 Task: Log work in the project BrightTech for the issue 'Create a new online platform for online photography courses with advanced photography tools and community features' spent time as '3w 5d 21h 37m' and remaining time as '4w 6d 16h 28m' and move to top of backlog. Now add the issue to the epic 'IT outsourcing management'. Log work in the project BrightTech for the issue 'Implement a new cloud-based supply chain management system for a company with advanced supply chain planning and optimization features' spent time as '1w 1d 4h 19m' and remaining time as '1w 1d 22h 36m' and move to bottom of backlog. Now add the issue to the epic 'Service-oriented architecture (SOA) implementation'
Action: Mouse moved to (209, 61)
Screenshot: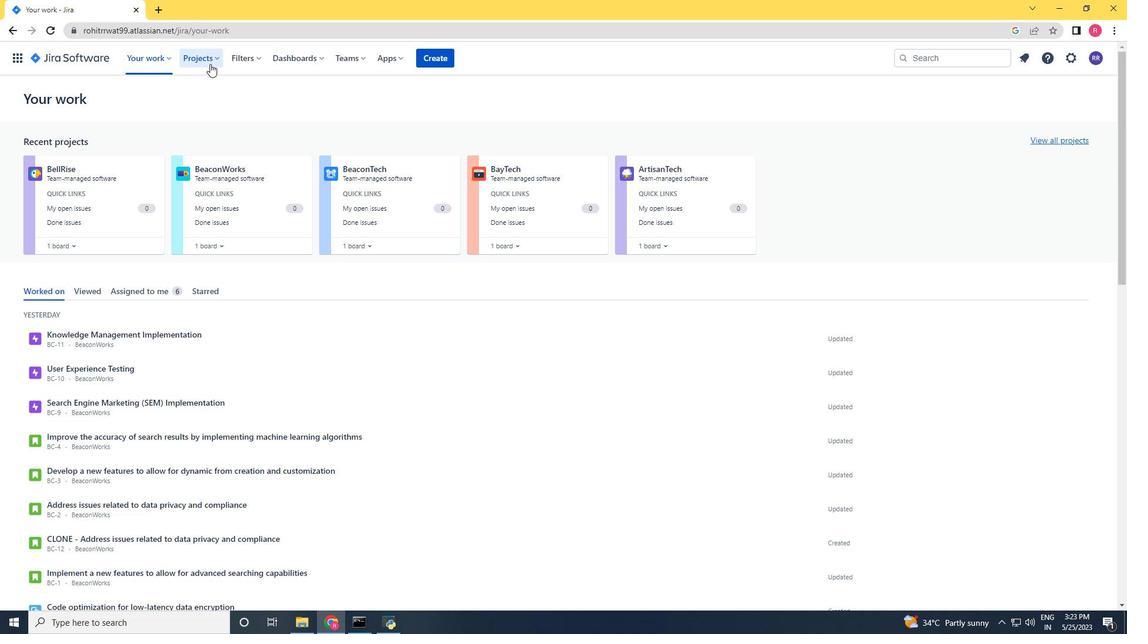 
Action: Mouse pressed left at (209, 61)
Screenshot: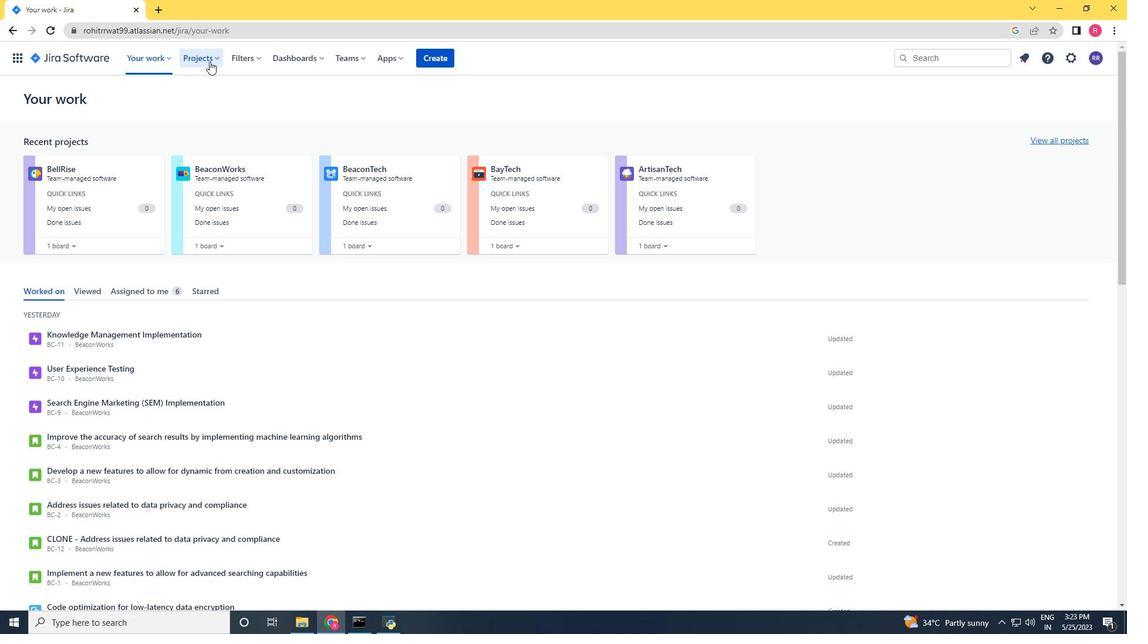 
Action: Mouse moved to (224, 114)
Screenshot: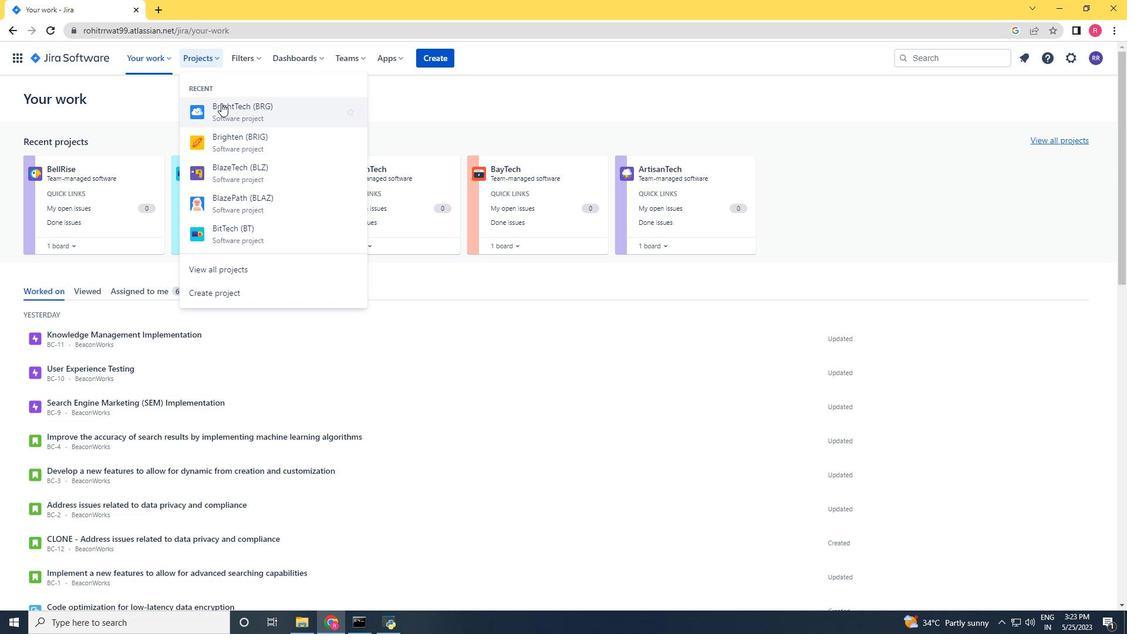 
Action: Mouse pressed left at (224, 114)
Screenshot: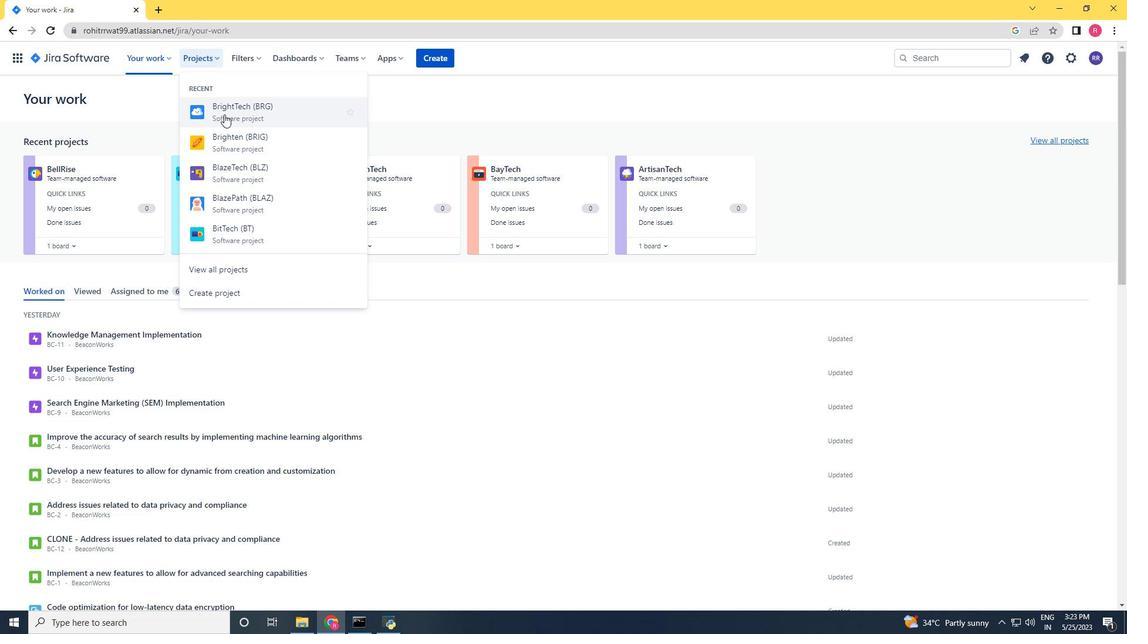 
Action: Mouse moved to (76, 176)
Screenshot: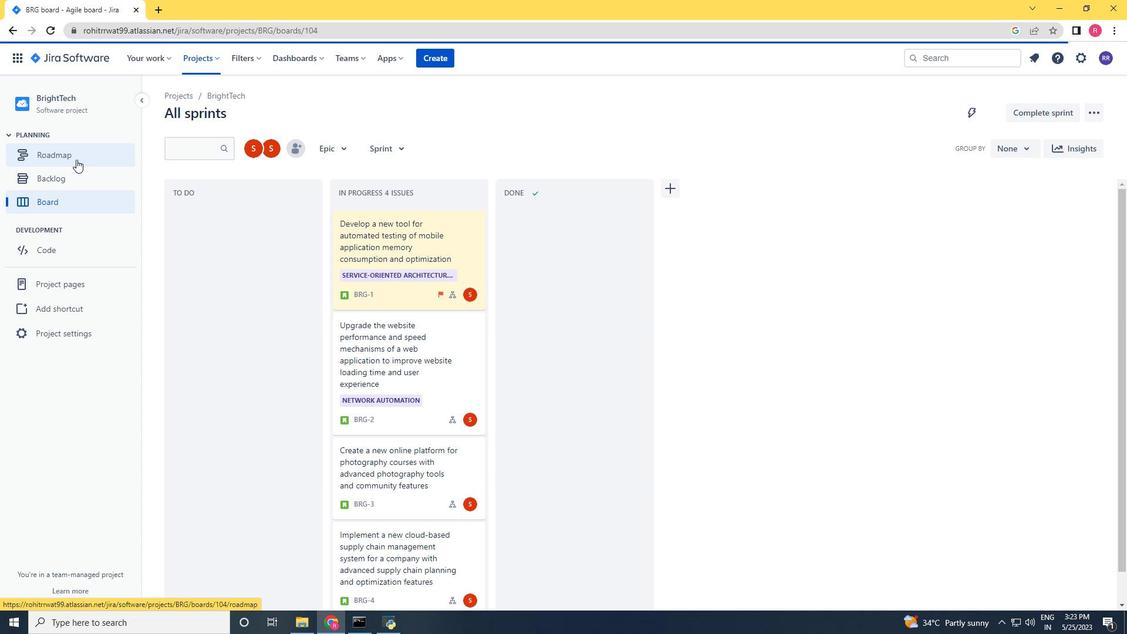 
Action: Mouse pressed left at (76, 176)
Screenshot: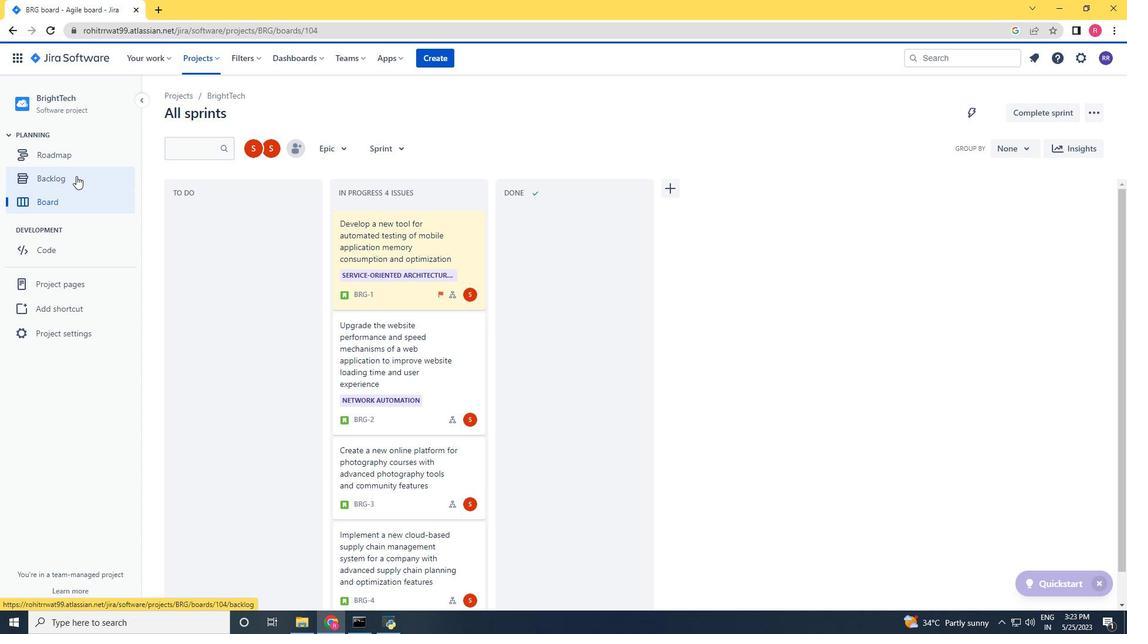 
Action: Mouse moved to (903, 449)
Screenshot: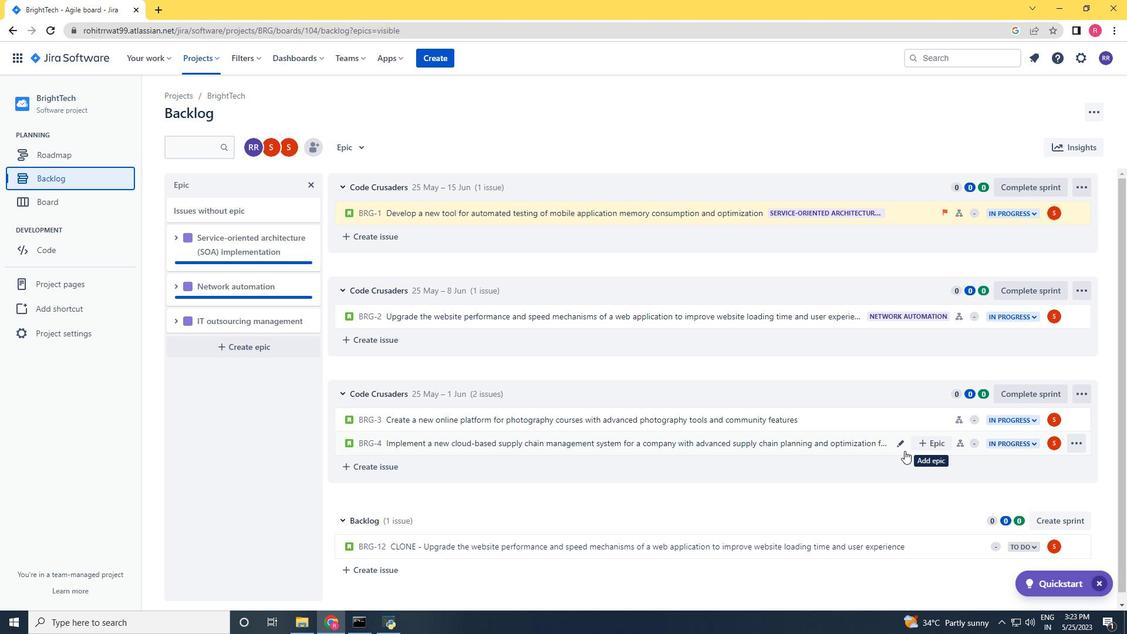 
Action: Mouse pressed left at (903, 449)
Screenshot: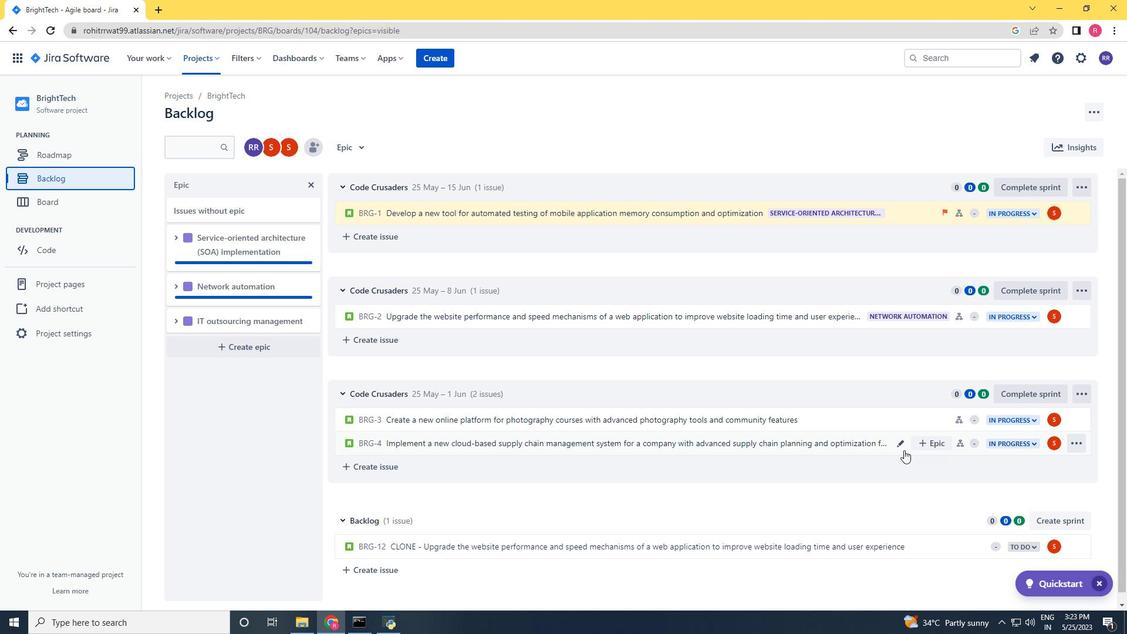 
Action: Mouse moved to (959, 451)
Screenshot: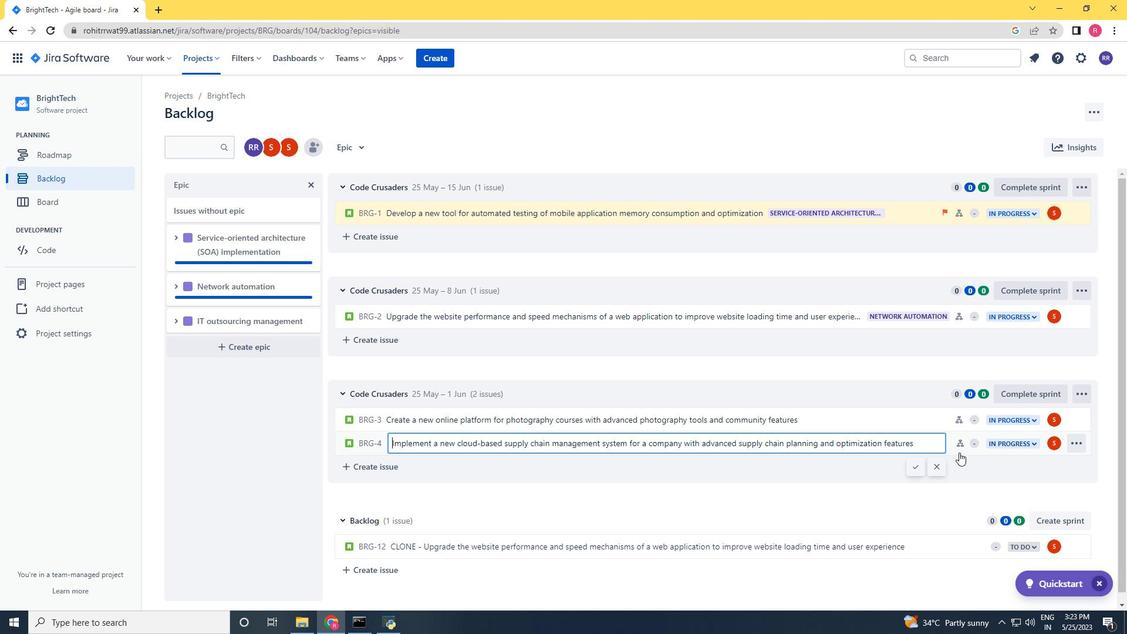 
Action: Mouse pressed left at (959, 451)
Screenshot: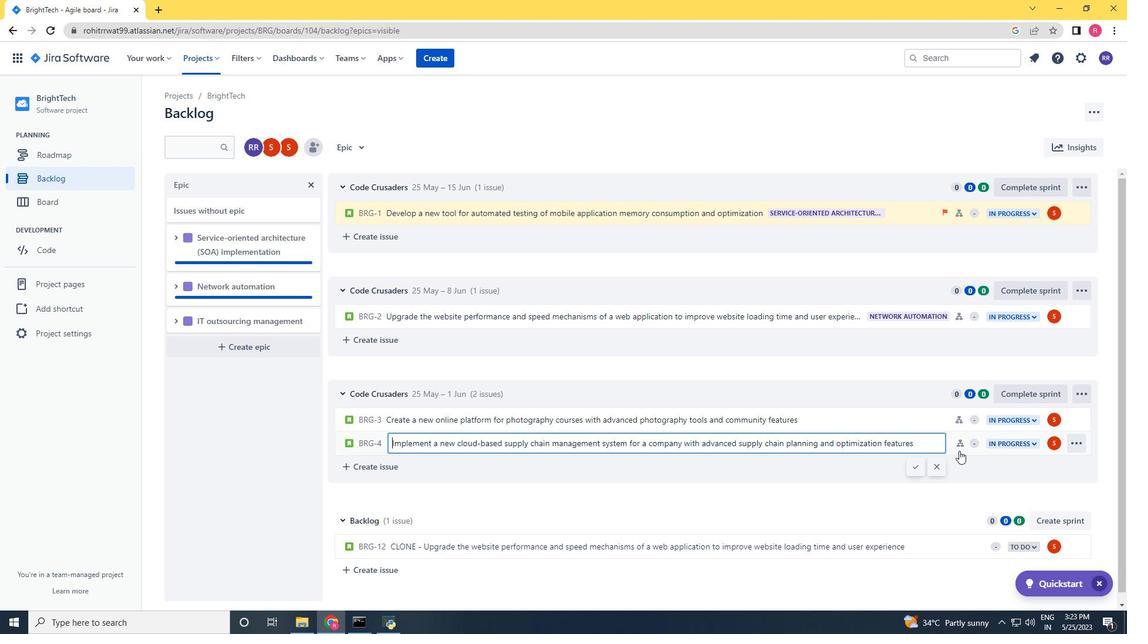 
Action: Mouse moved to (1074, 181)
Screenshot: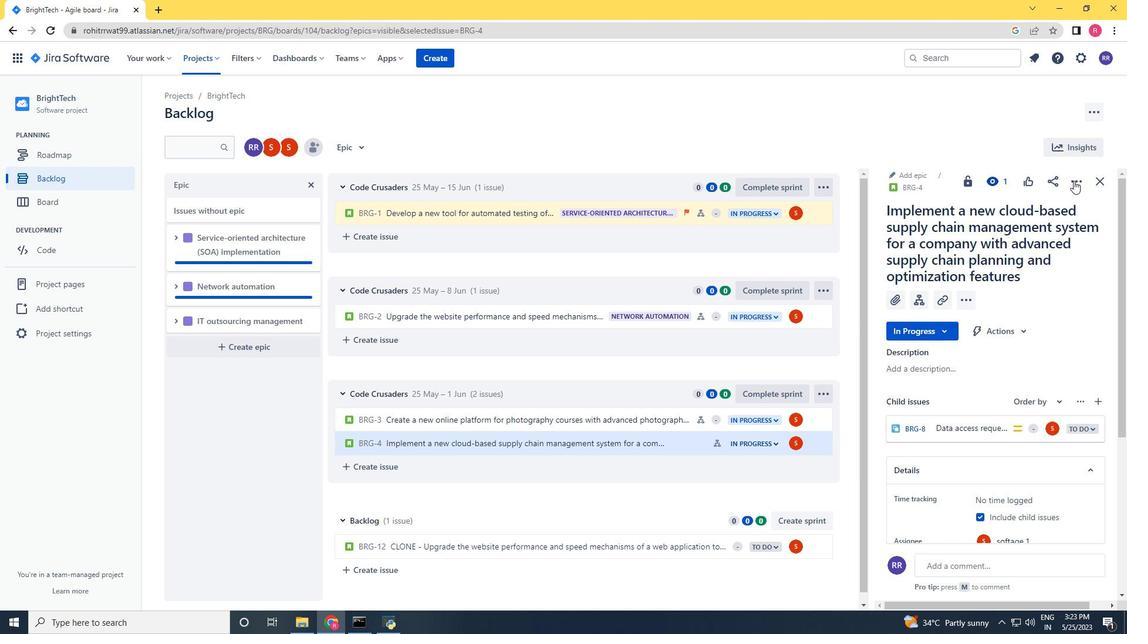 
Action: Mouse pressed left at (1074, 181)
Screenshot: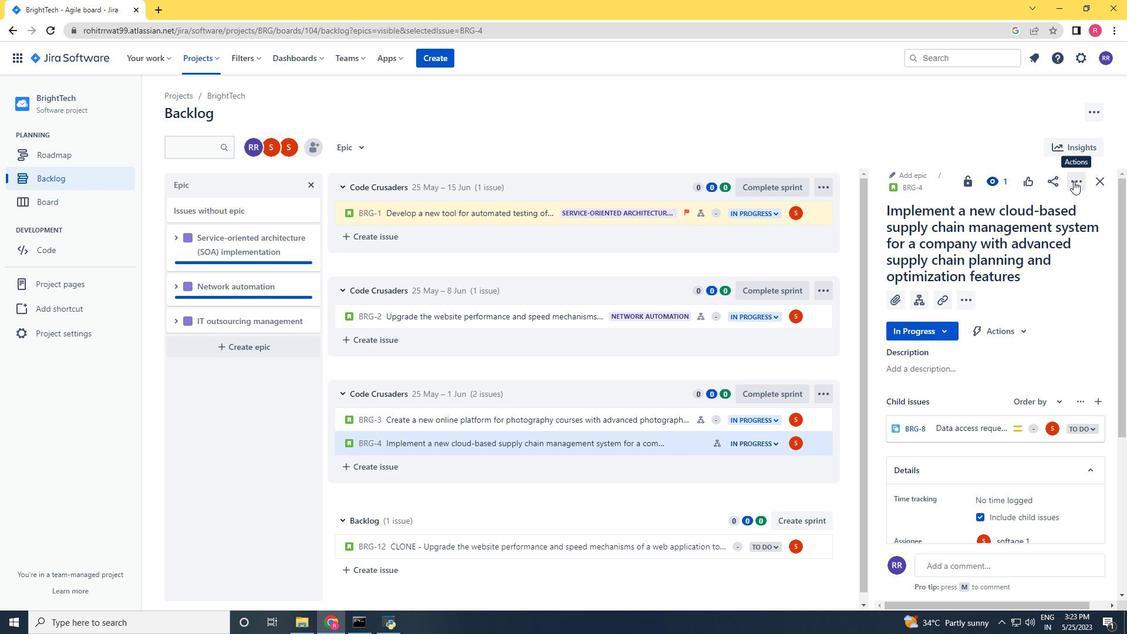 
Action: Mouse moved to (1038, 220)
Screenshot: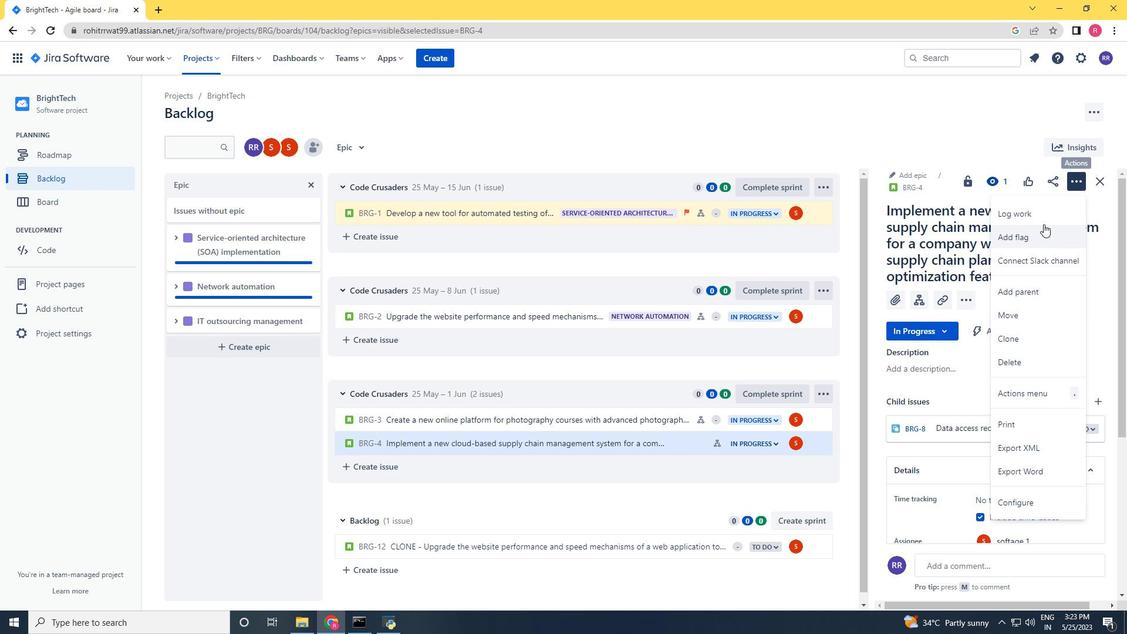 
Action: Mouse pressed left at (1038, 220)
Screenshot: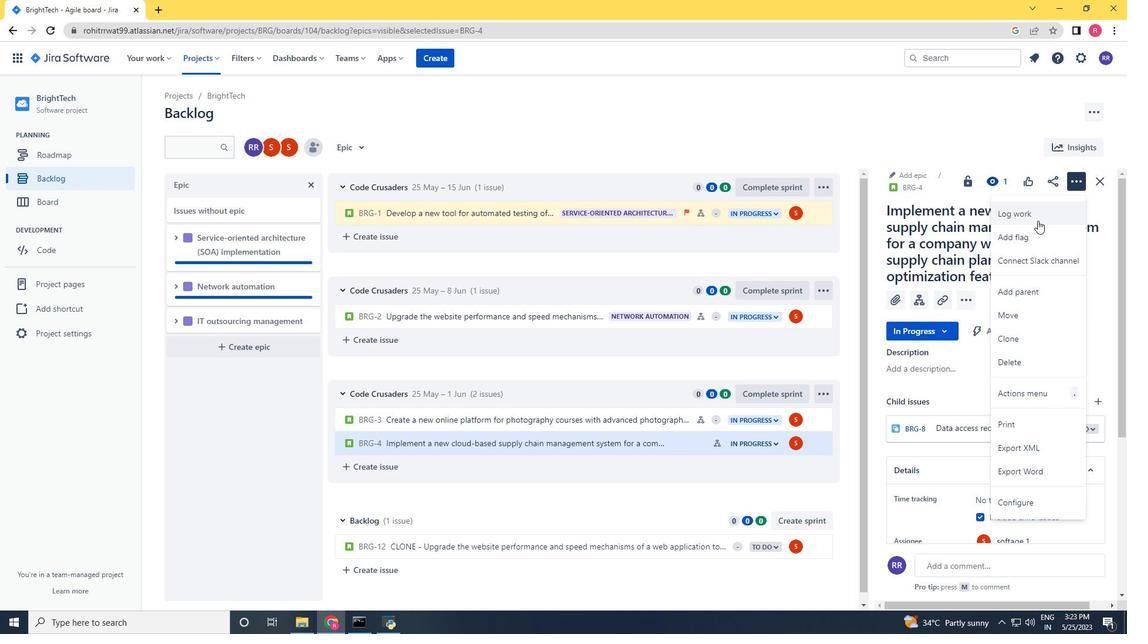 
Action: Key pressed 3w<Key.space>5d<Key.space>21h<Key.space>36m<Key.tab>
Screenshot: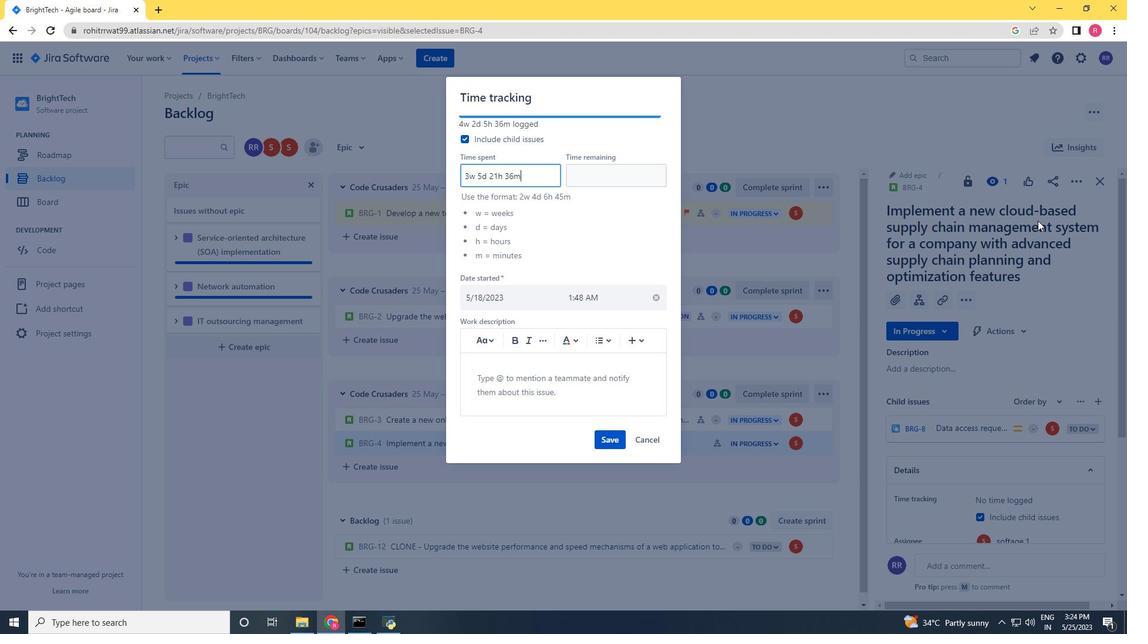 
Action: Mouse moved to (526, 173)
Screenshot: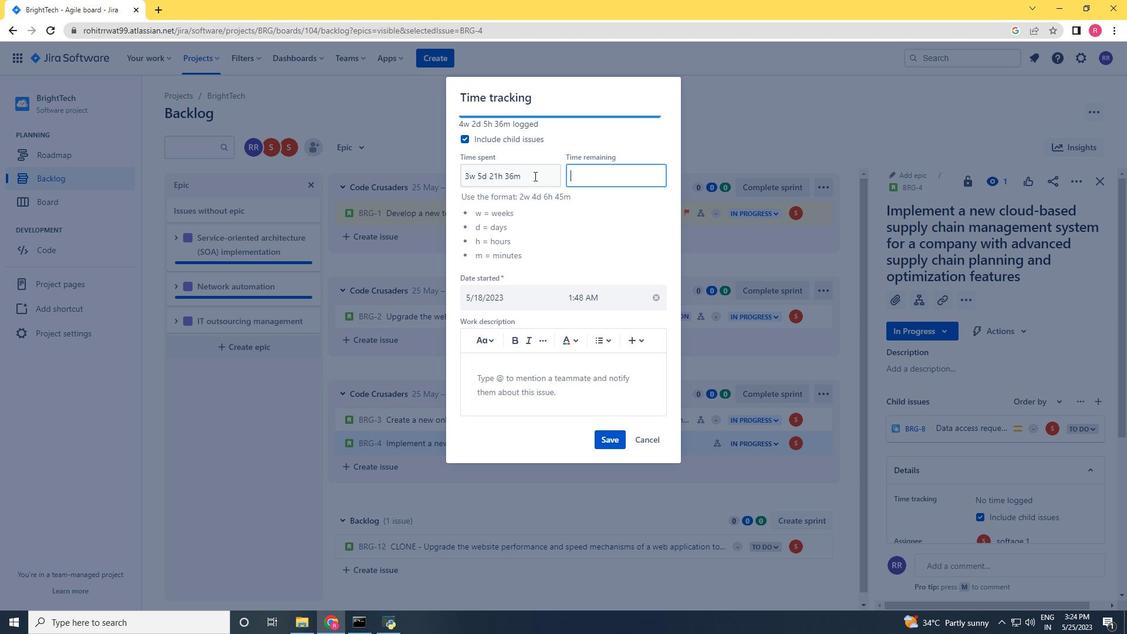 
Action: Mouse pressed left at (526, 173)
Screenshot: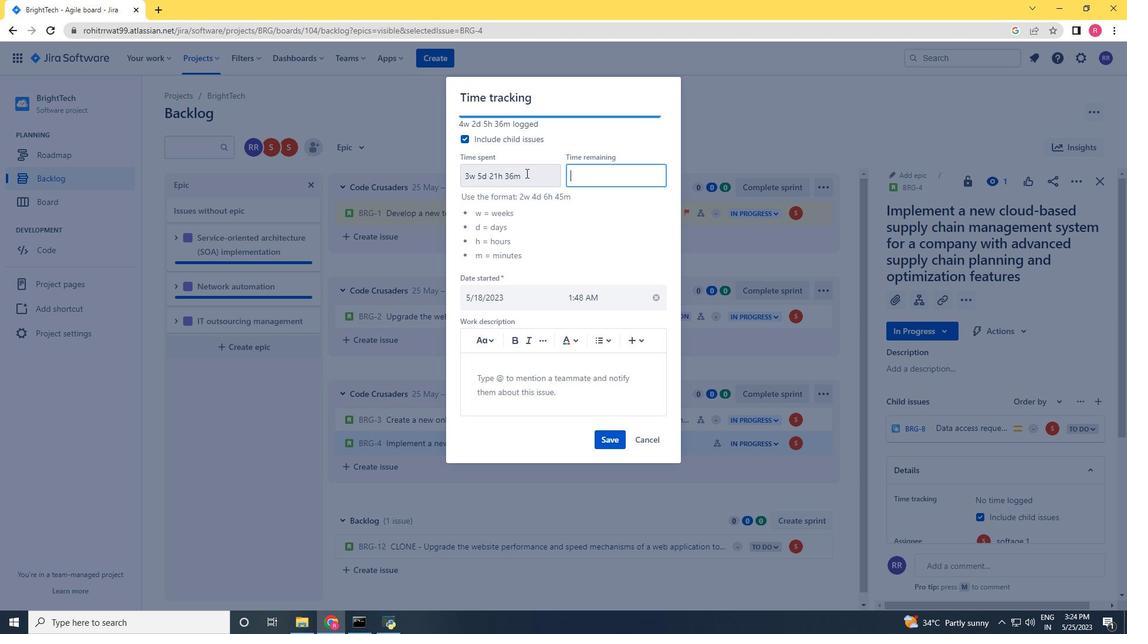 
Action: Key pressed <Key.backspace><Key.backspace>7m<Key.tab>4w<Key.space>6d<Key.space>16h<Key.space>28m
Screenshot: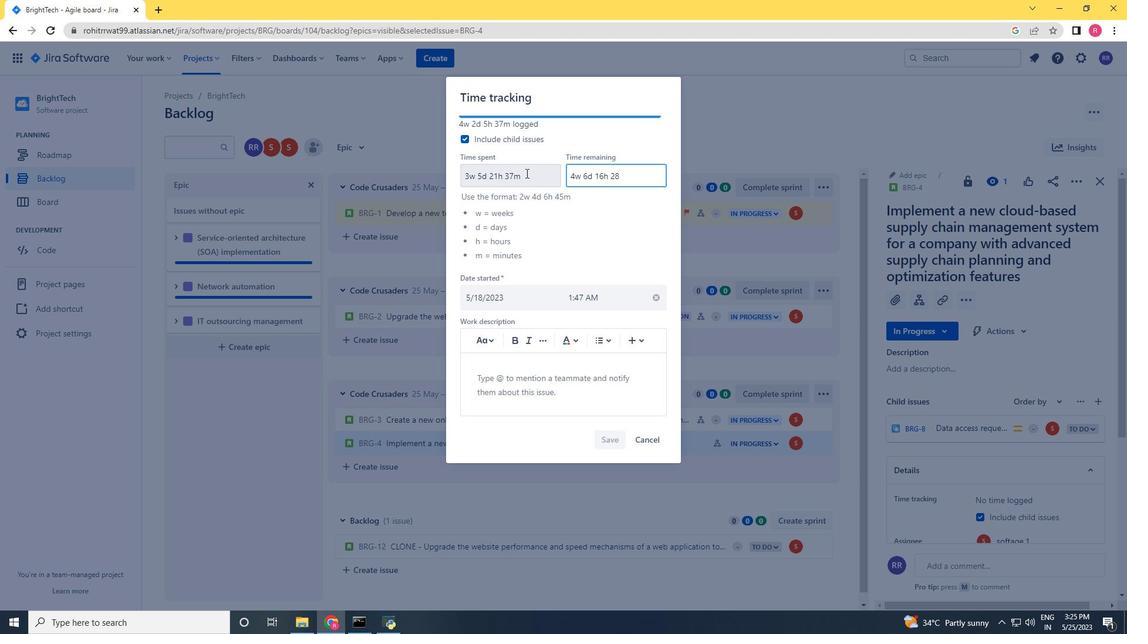 
Action: Mouse moved to (623, 441)
Screenshot: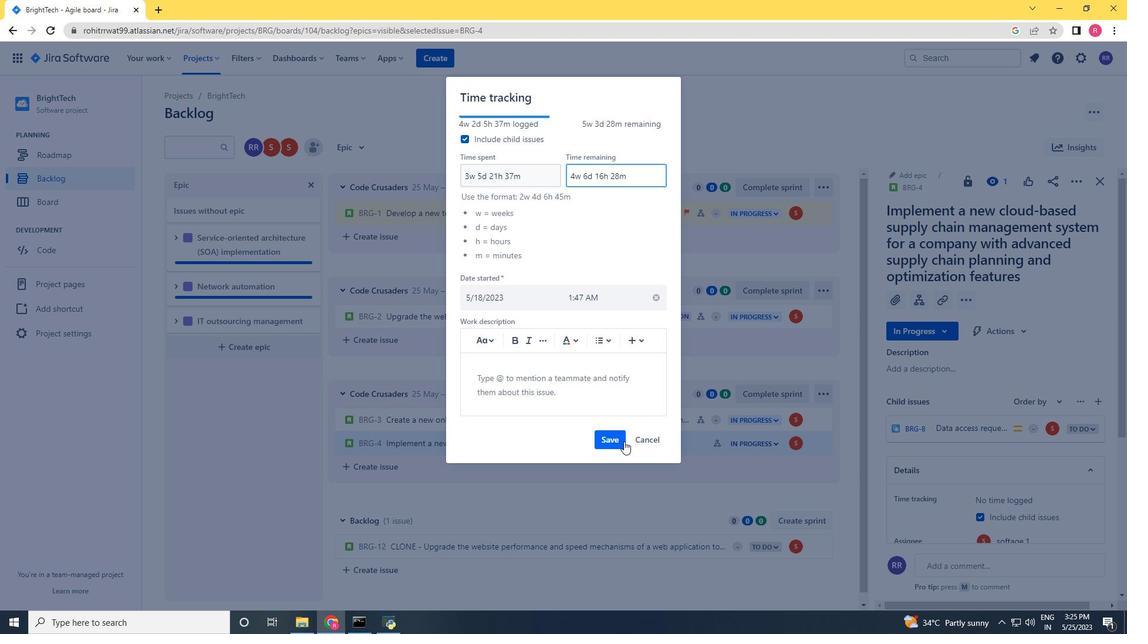 
Action: Mouse pressed left at (623, 441)
Screenshot: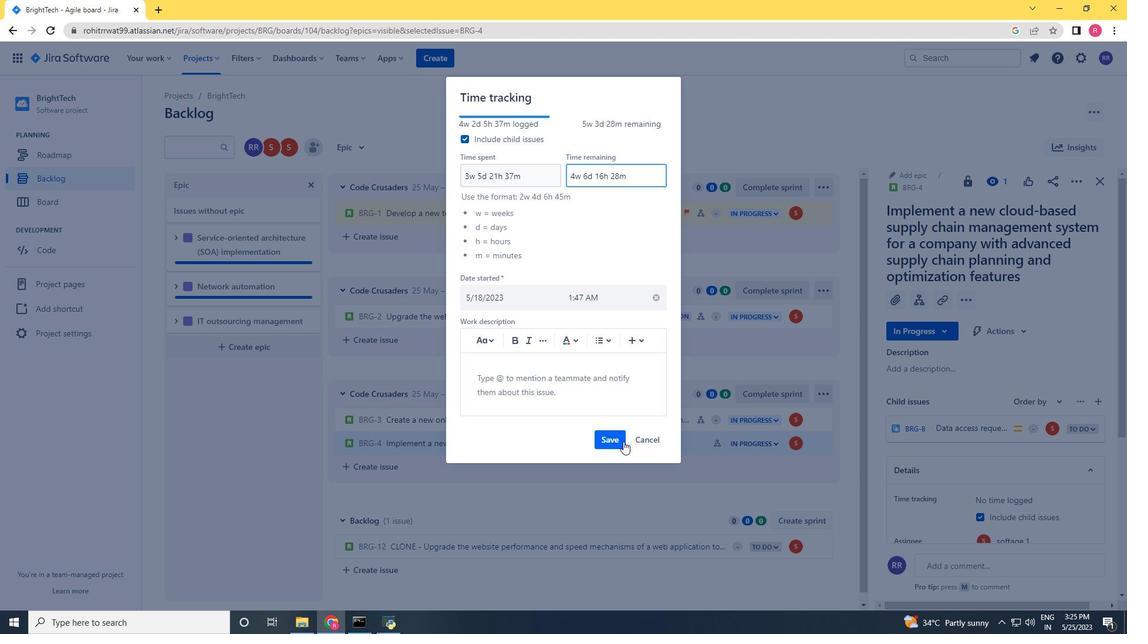 
Action: Mouse moved to (815, 419)
Screenshot: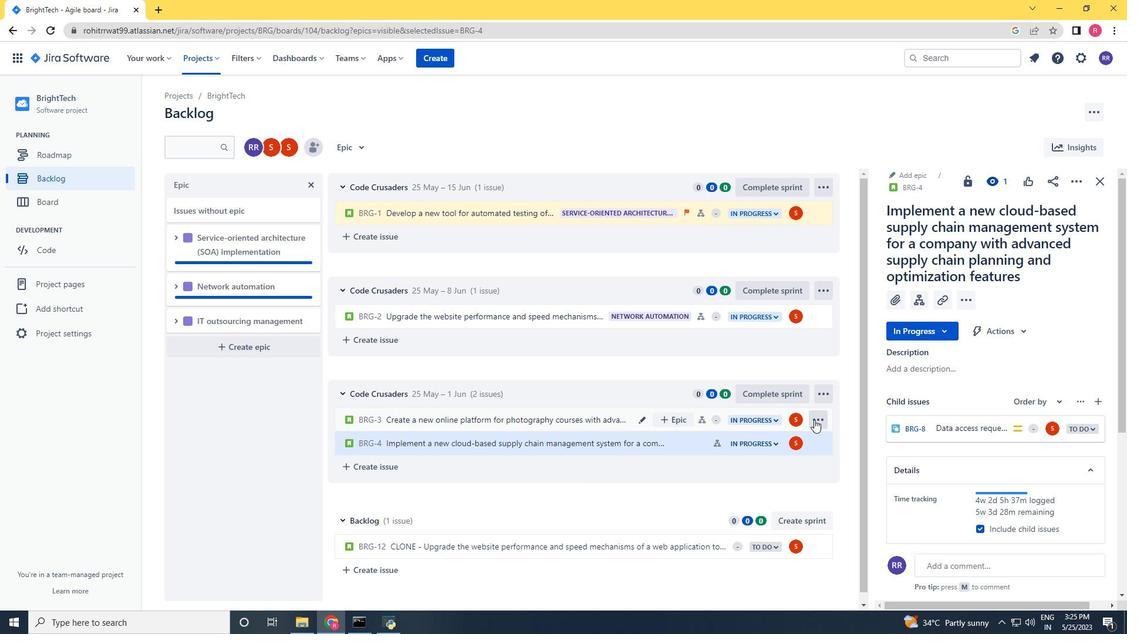 
Action: Mouse pressed left at (815, 419)
Screenshot: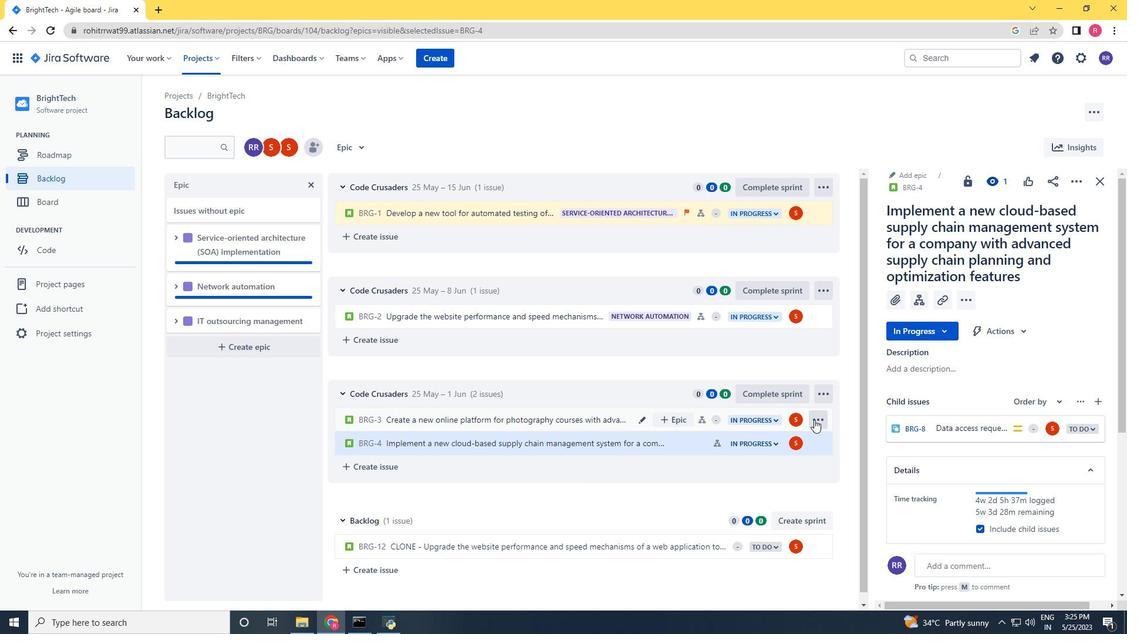 
Action: Mouse moved to (791, 373)
Screenshot: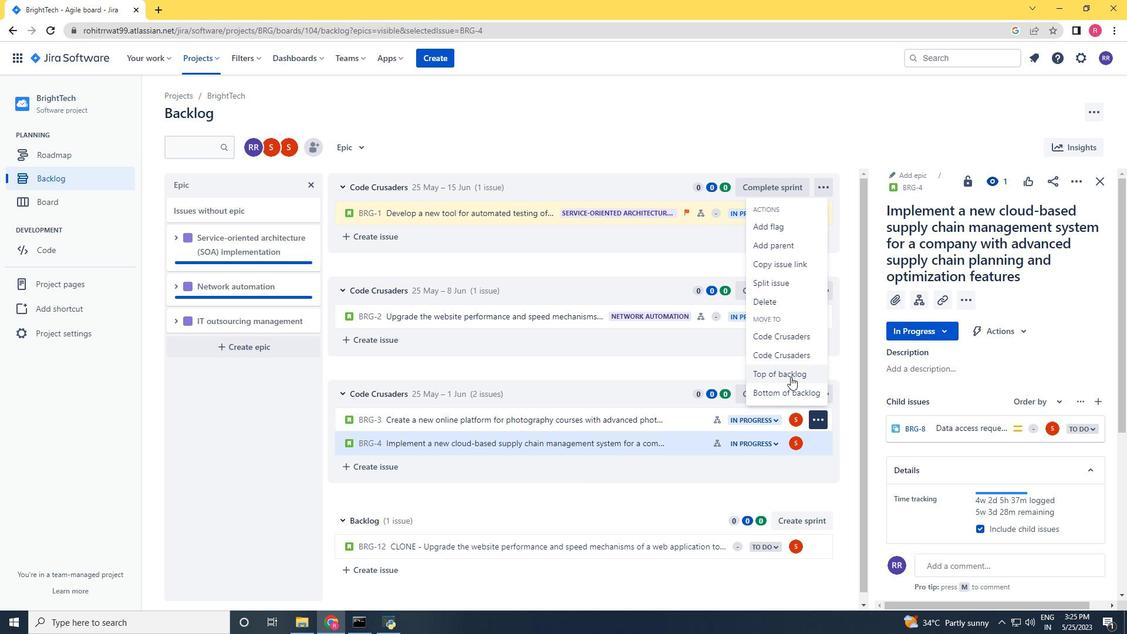 
Action: Mouse pressed left at (791, 373)
Screenshot: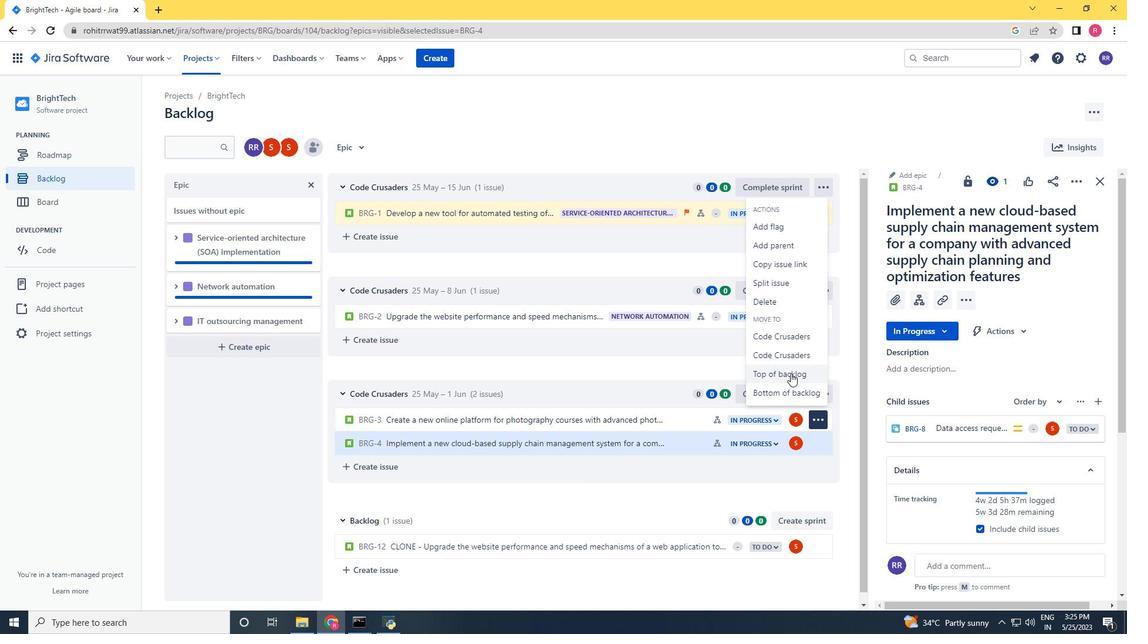 
Action: Mouse moved to (584, 192)
Screenshot: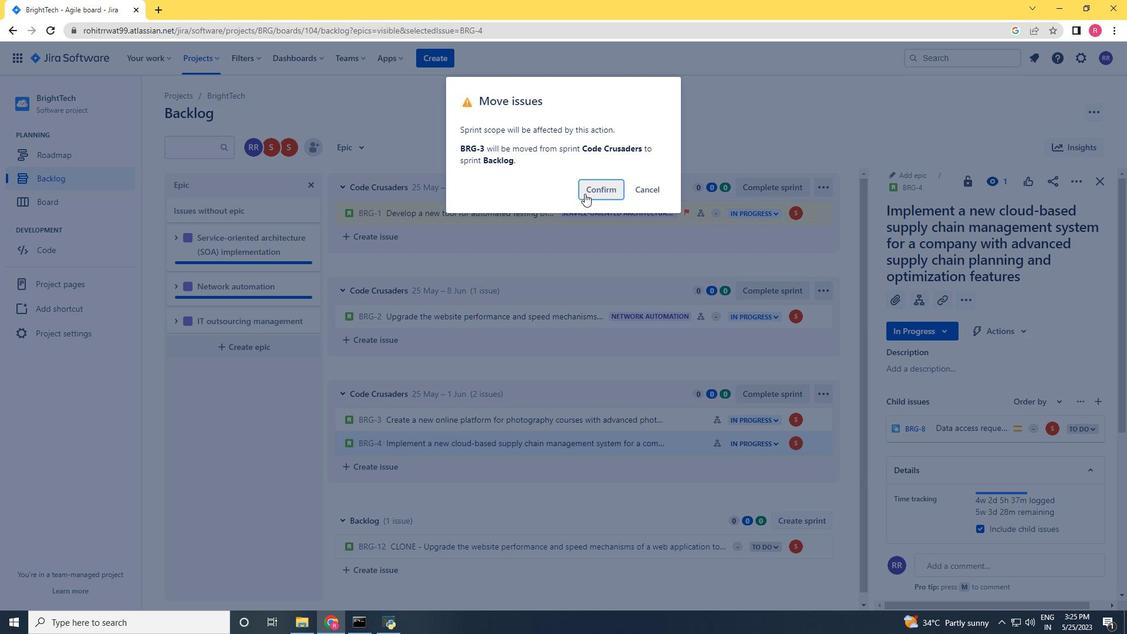 
Action: Mouse pressed left at (584, 192)
Screenshot: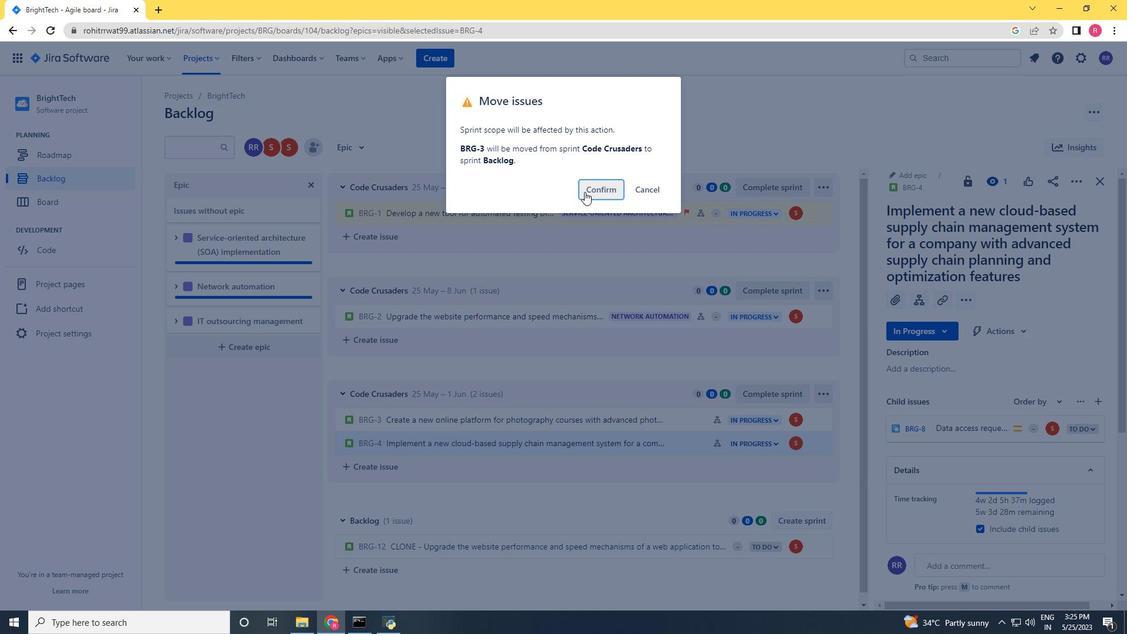 
Action: Mouse moved to (684, 522)
Screenshot: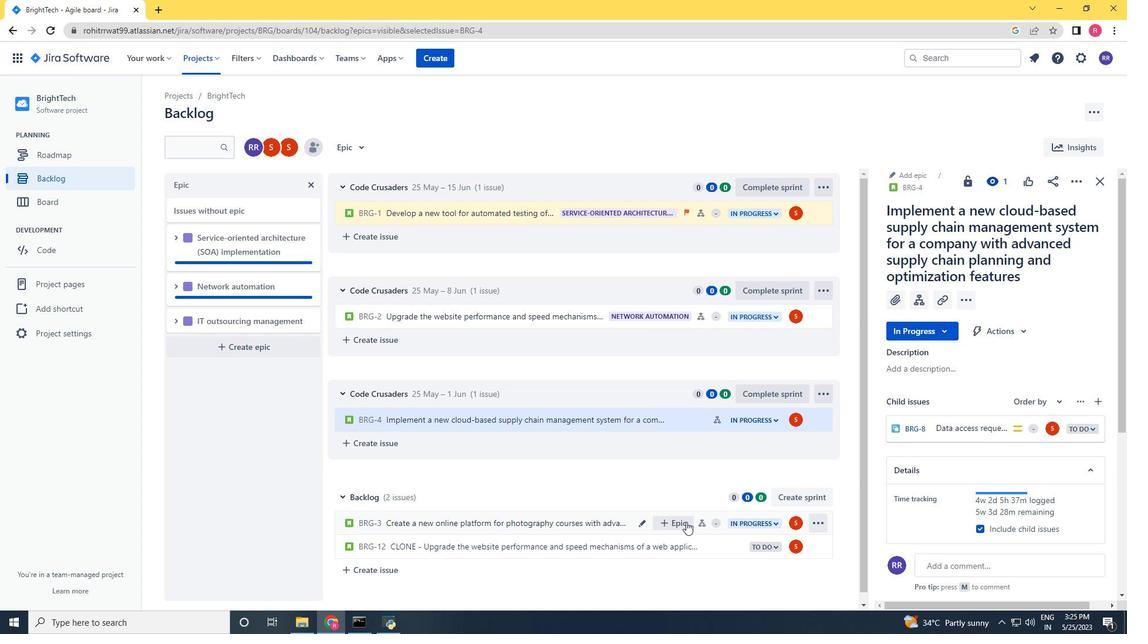 
Action: Mouse pressed left at (684, 522)
Screenshot: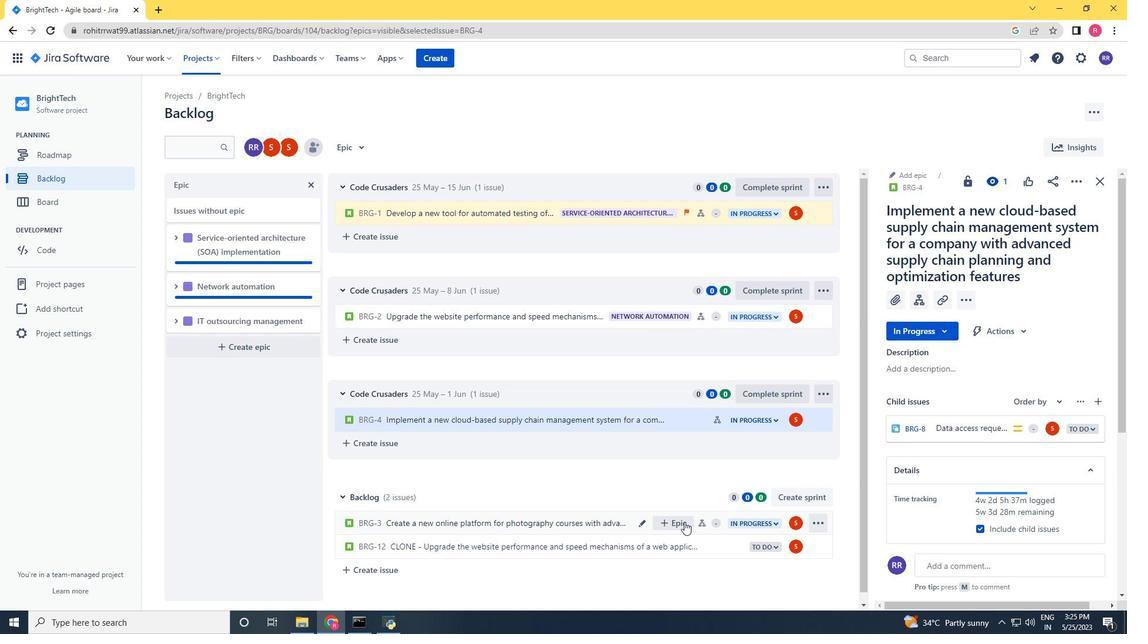 
Action: Mouse moved to (690, 547)
Screenshot: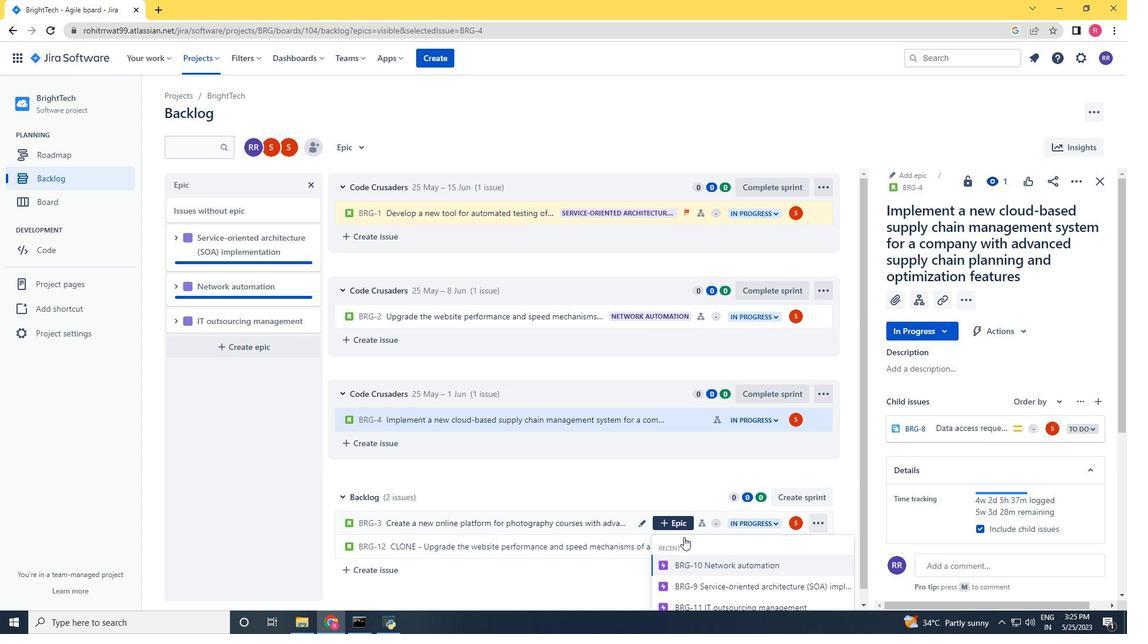 
Action: Mouse scrolled (690, 546) with delta (0, 0)
Screenshot: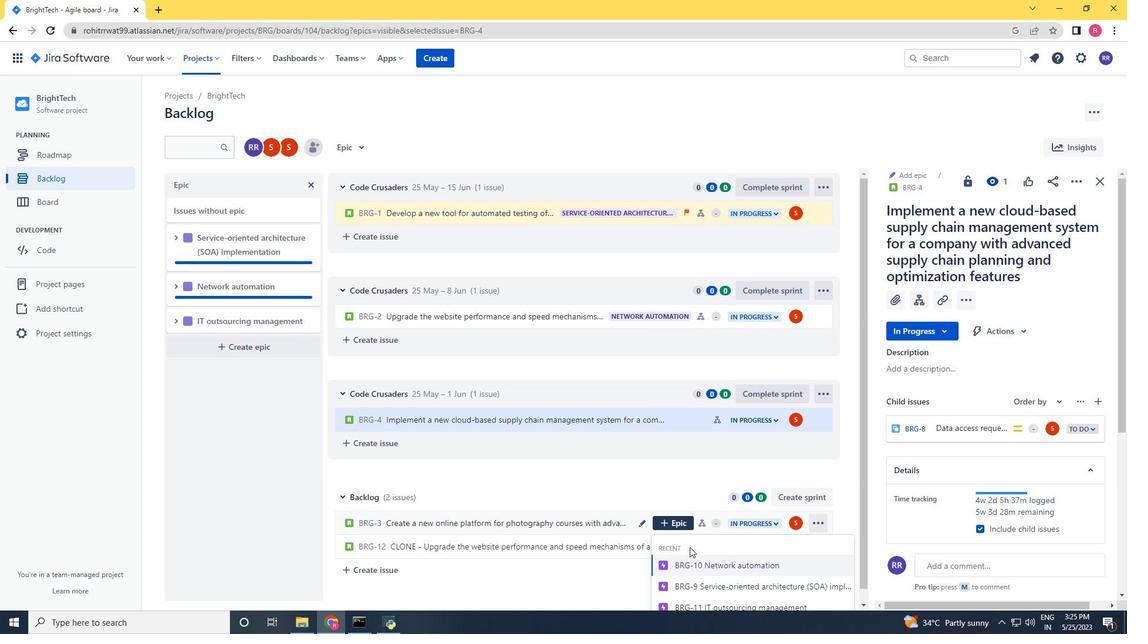 
Action: Mouse scrolled (690, 546) with delta (0, 0)
Screenshot: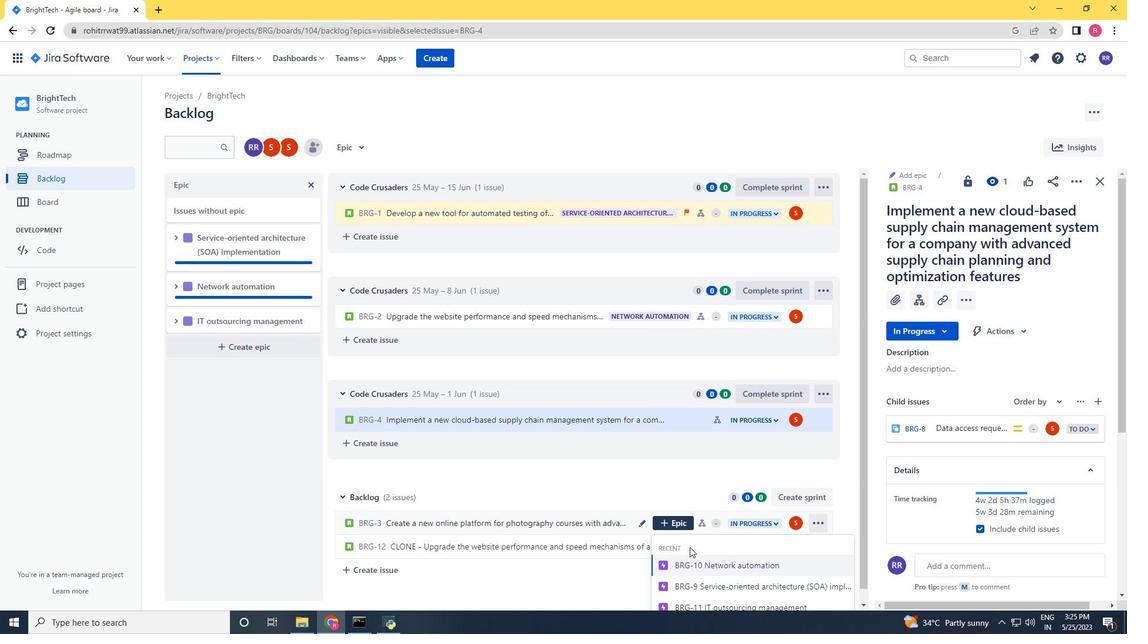 
Action: Mouse scrolled (690, 546) with delta (0, 0)
Screenshot: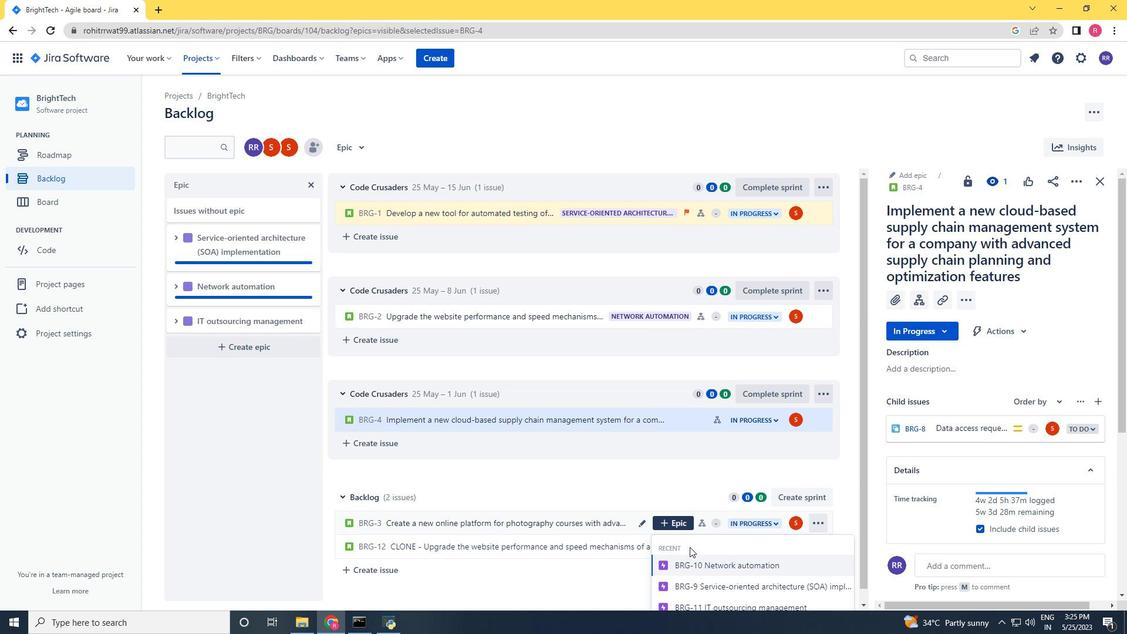 
Action: Mouse scrolled (690, 546) with delta (0, 0)
Screenshot: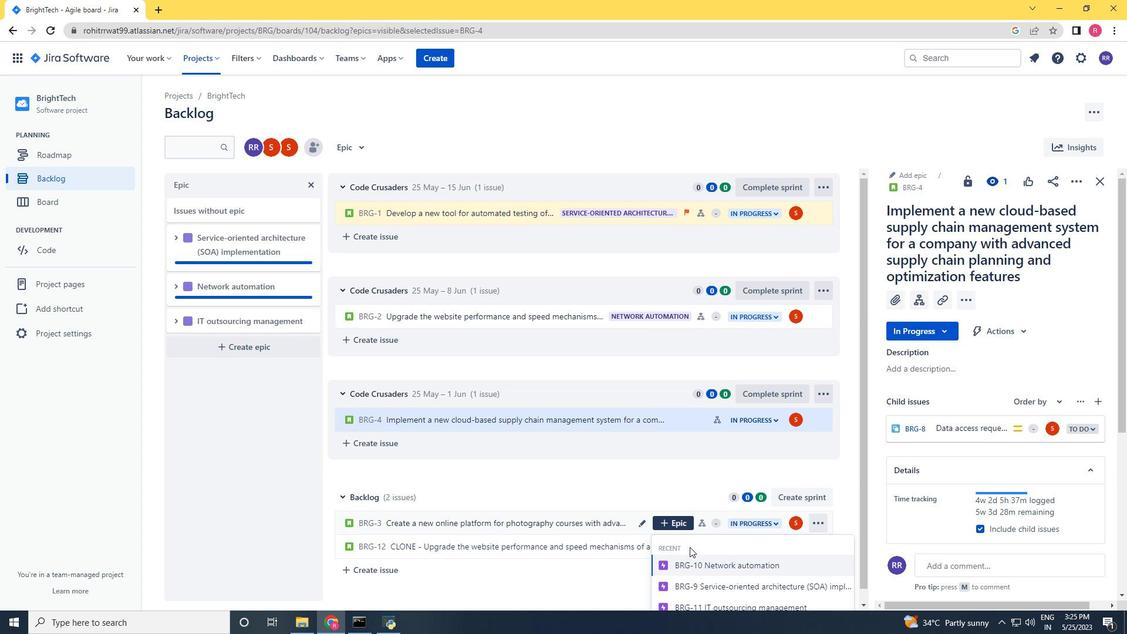 
Action: Mouse moved to (715, 601)
Screenshot: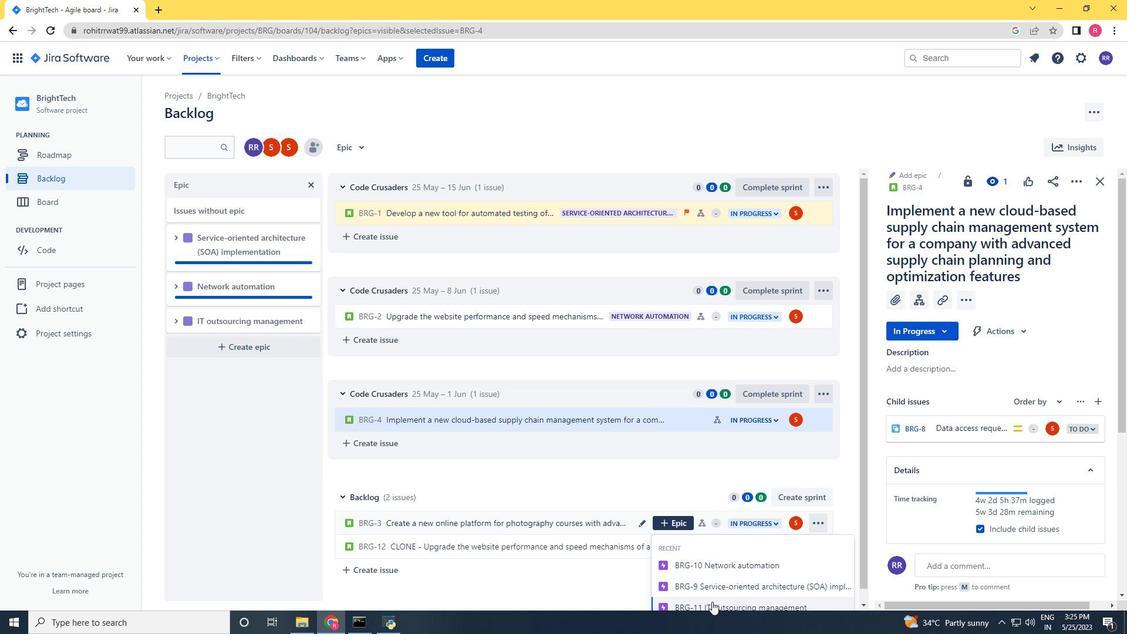 
Action: Mouse pressed left at (715, 601)
Screenshot: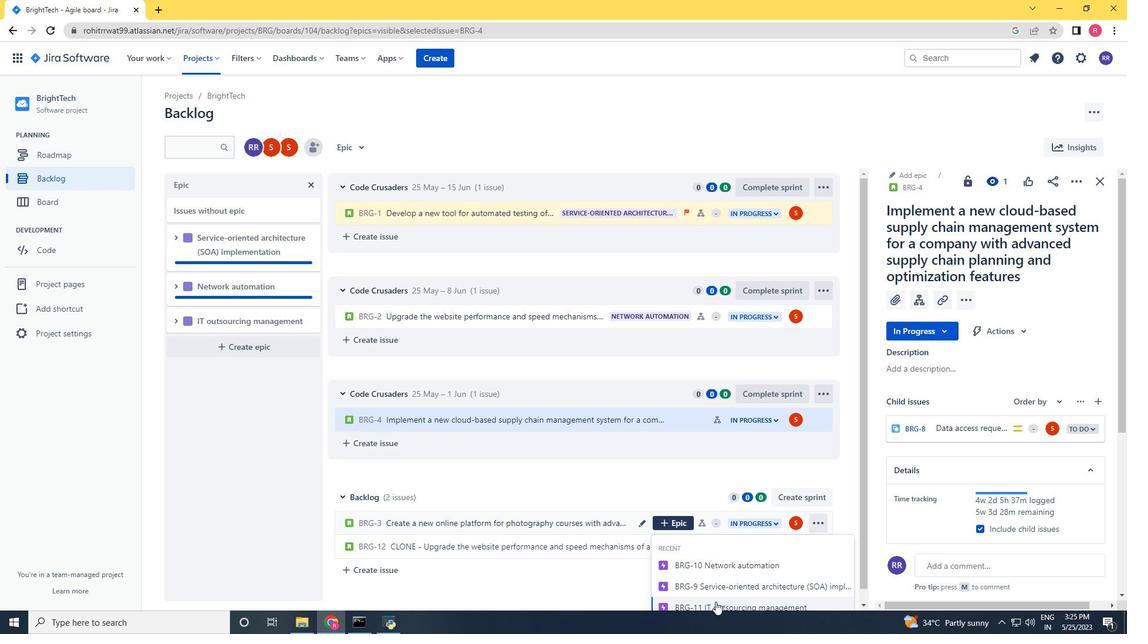 
Action: Mouse moved to (725, 427)
Screenshot: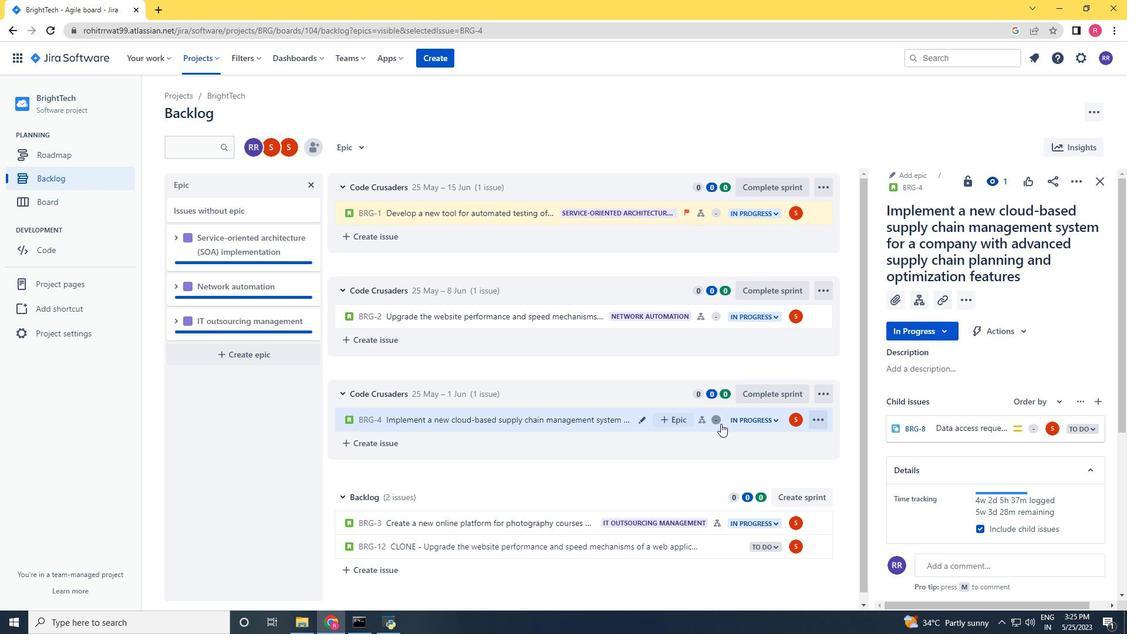 
Action: Mouse pressed left at (725, 427)
Screenshot: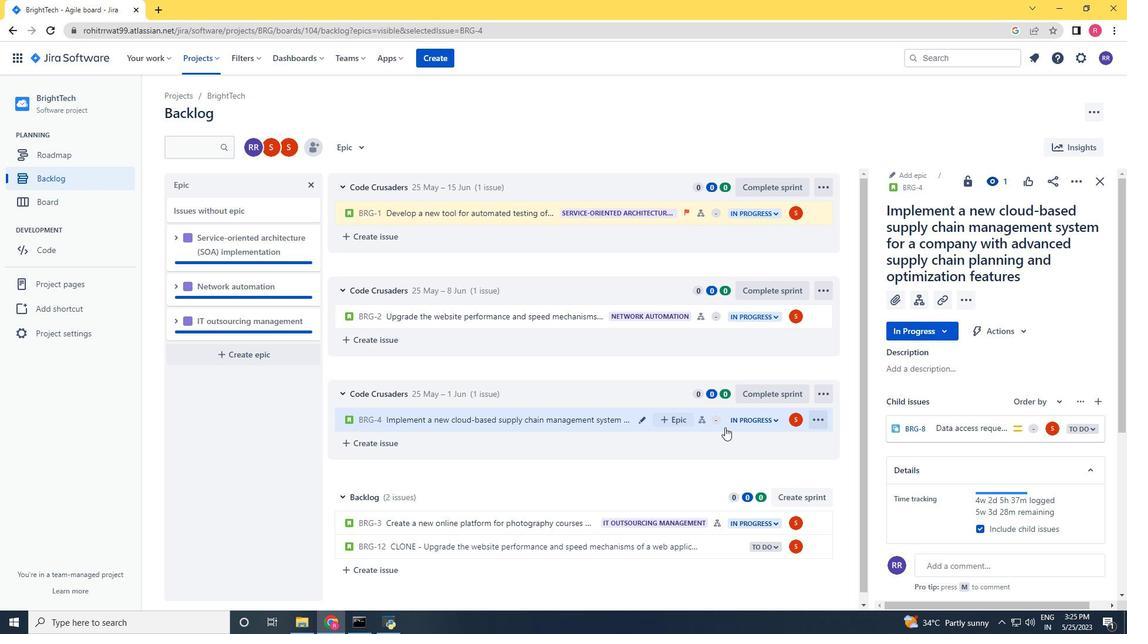 
Action: Mouse moved to (649, 425)
Screenshot: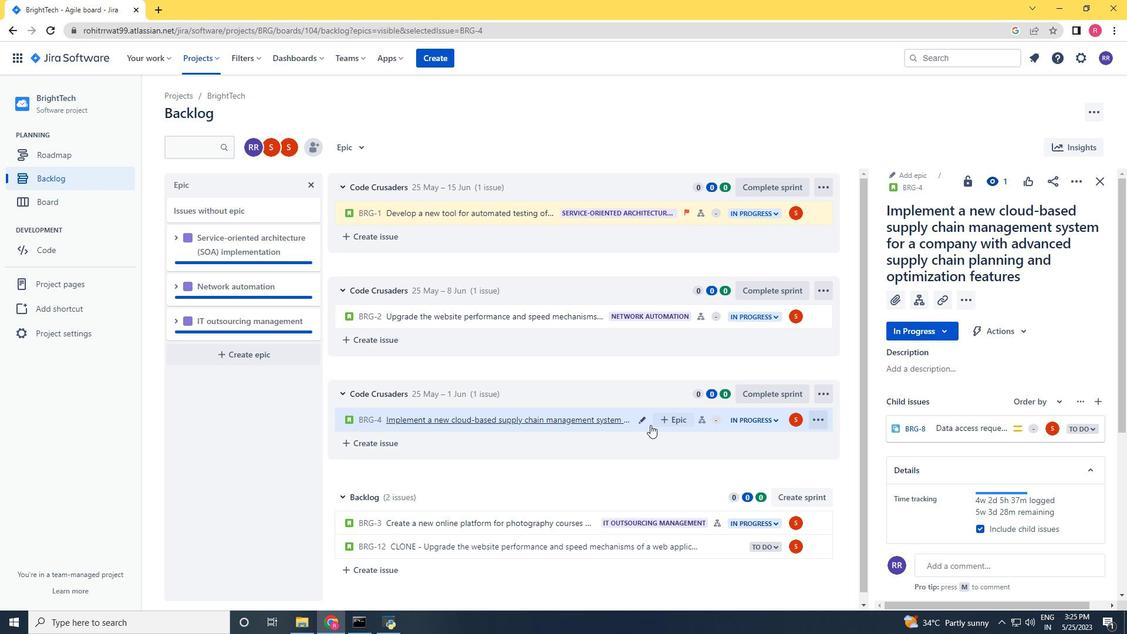 
Action: Mouse pressed left at (649, 425)
Screenshot: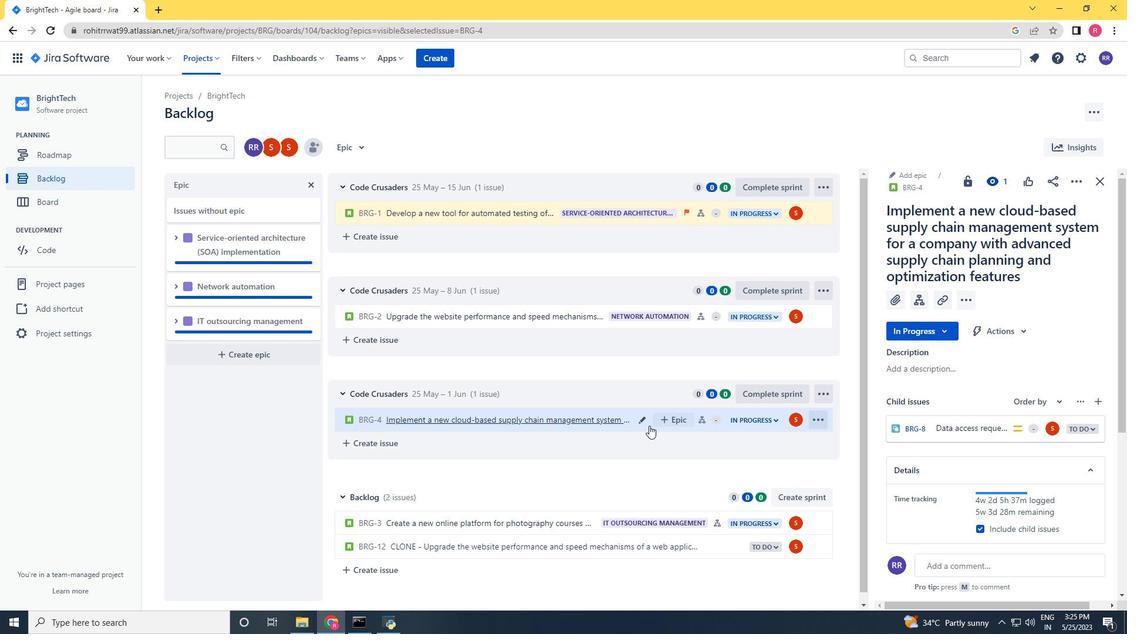 
Action: Mouse pressed left at (649, 425)
Screenshot: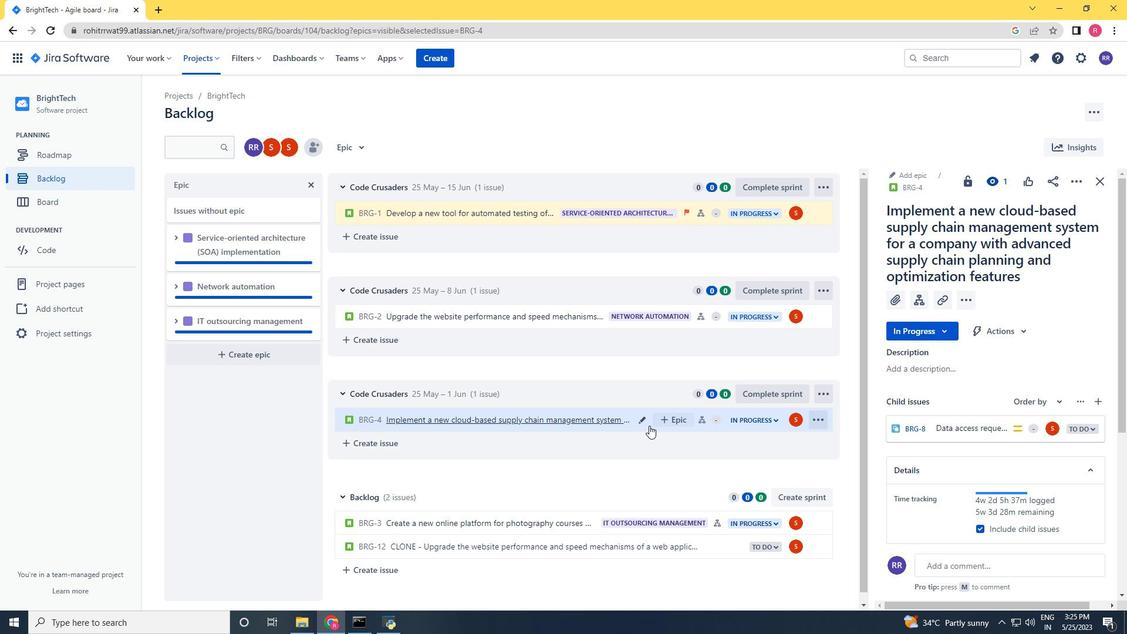 
Action: Mouse pressed left at (649, 425)
Screenshot: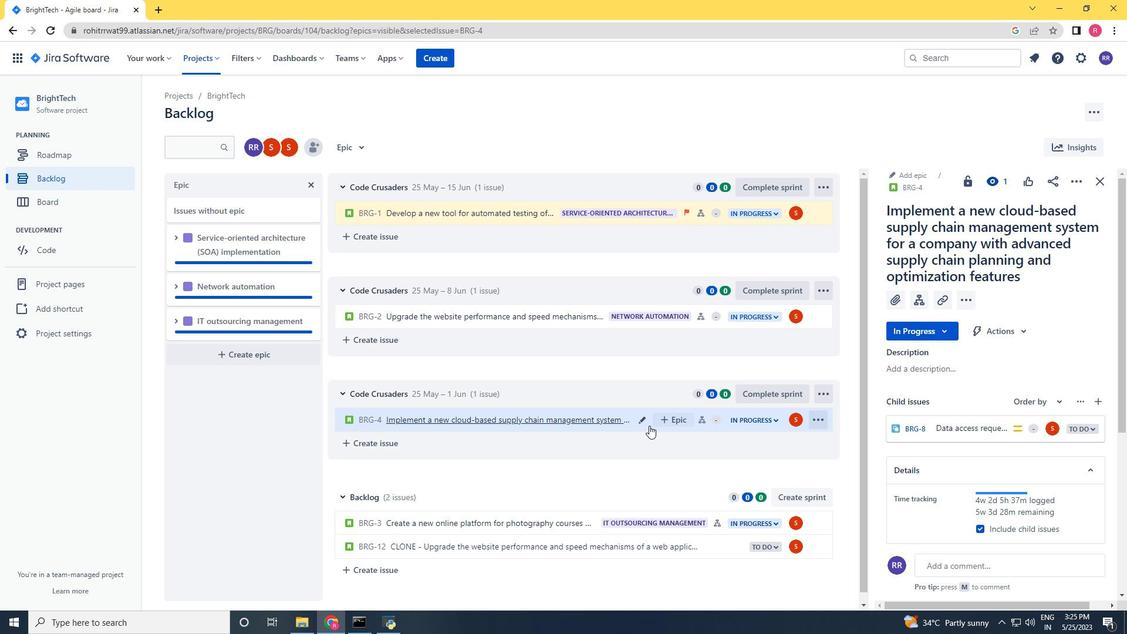 
Action: Mouse moved to (1073, 186)
Screenshot: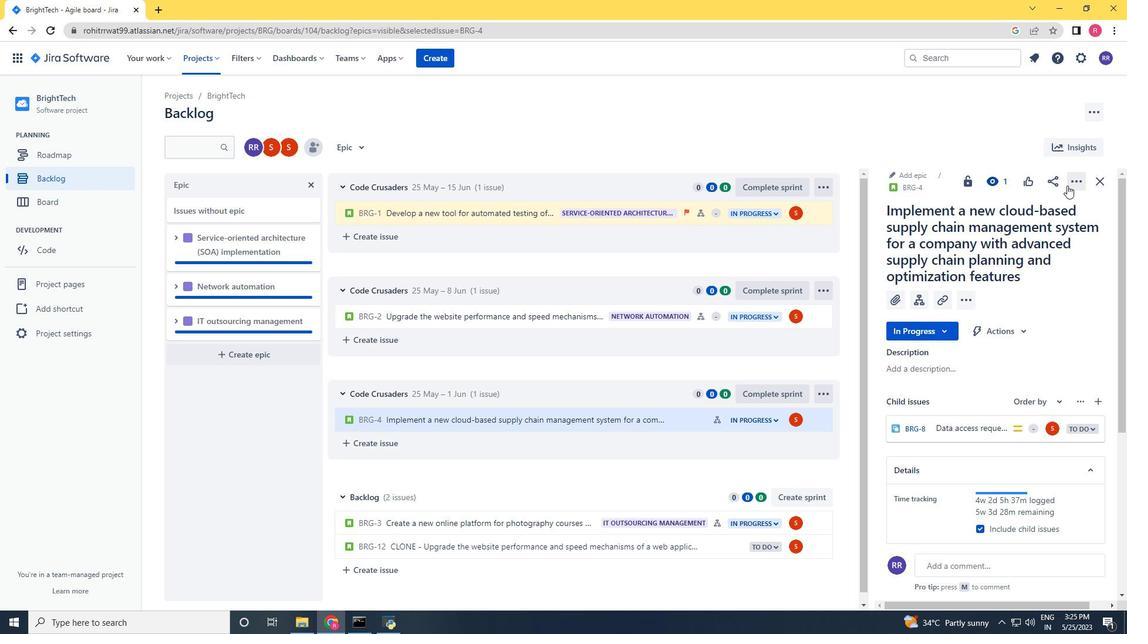 
Action: Mouse pressed left at (1073, 186)
Screenshot: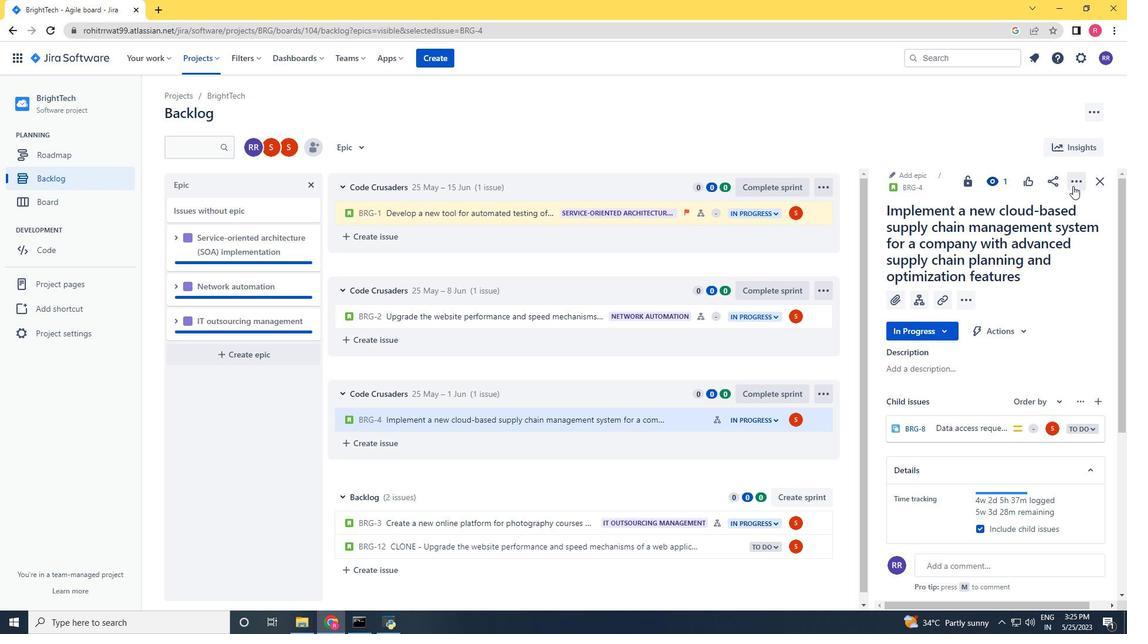 
Action: Mouse moved to (1028, 205)
Screenshot: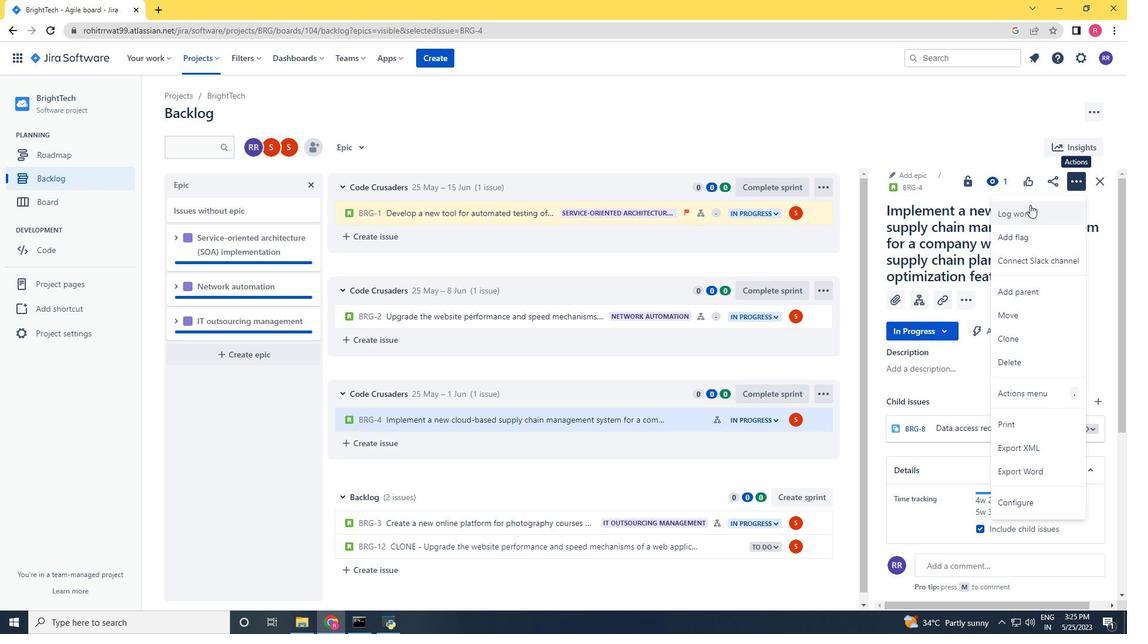 
Action: Mouse pressed left at (1028, 205)
Screenshot: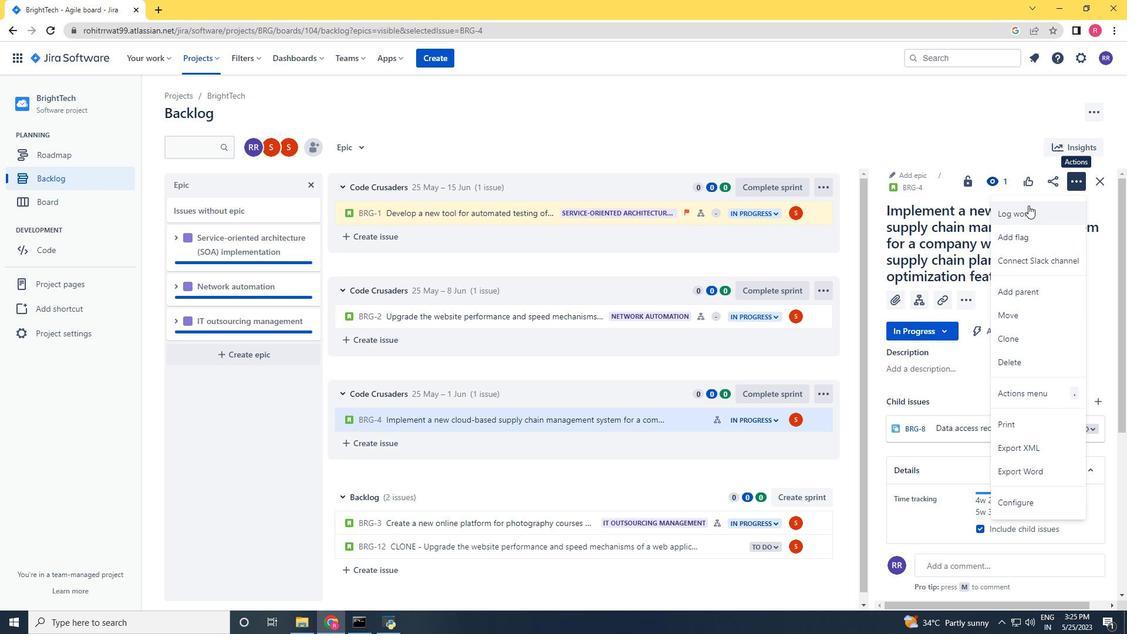 
Action: Key pressed 1w<Key.space><Key.backspace><Key.backspace><Key.backspace><Key.backspace>1w<Key.space>1d<Key.space>4h<Key.space>19m<Key.tab>1w<Key.space>1d<Key.space>22h<Key.space>36m
Screenshot: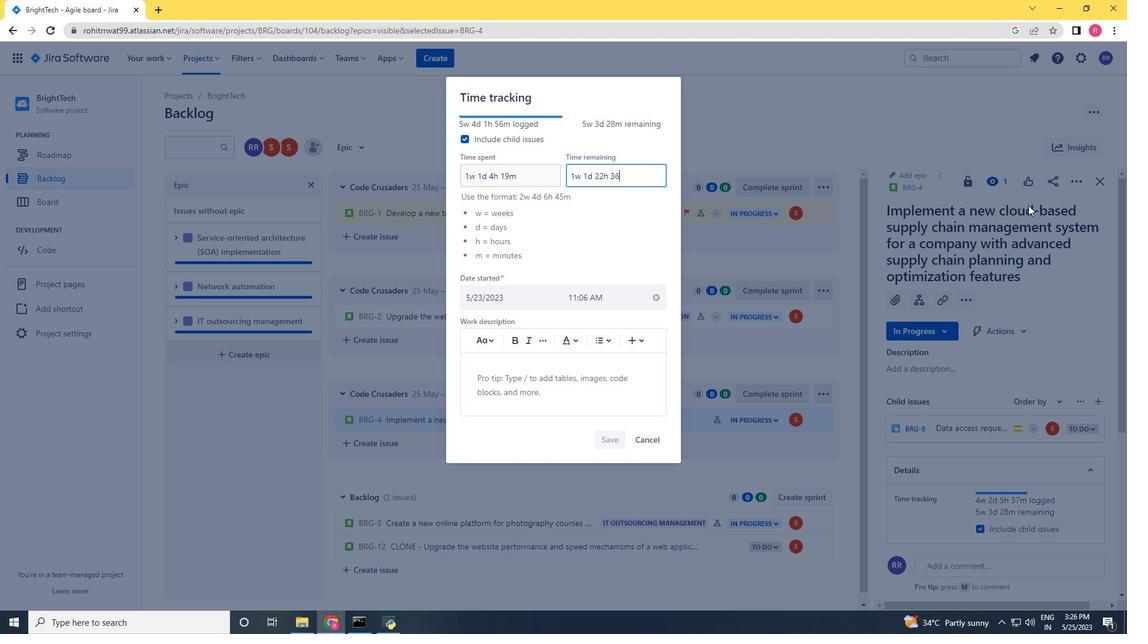 
Action: Mouse moved to (614, 441)
Screenshot: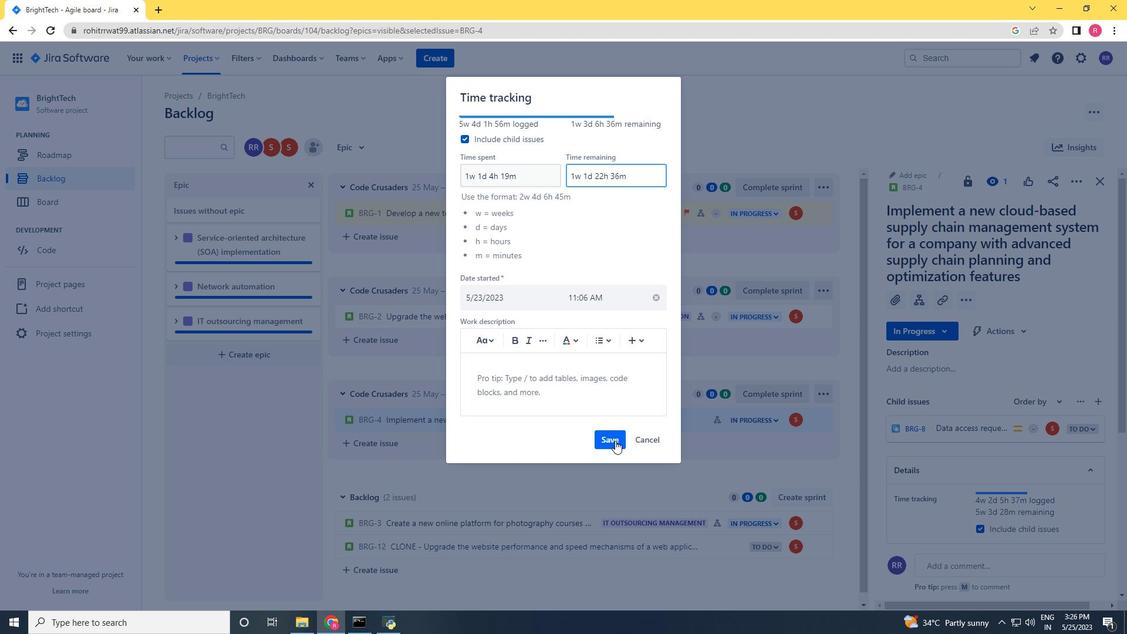 
Action: Mouse pressed left at (614, 441)
Screenshot: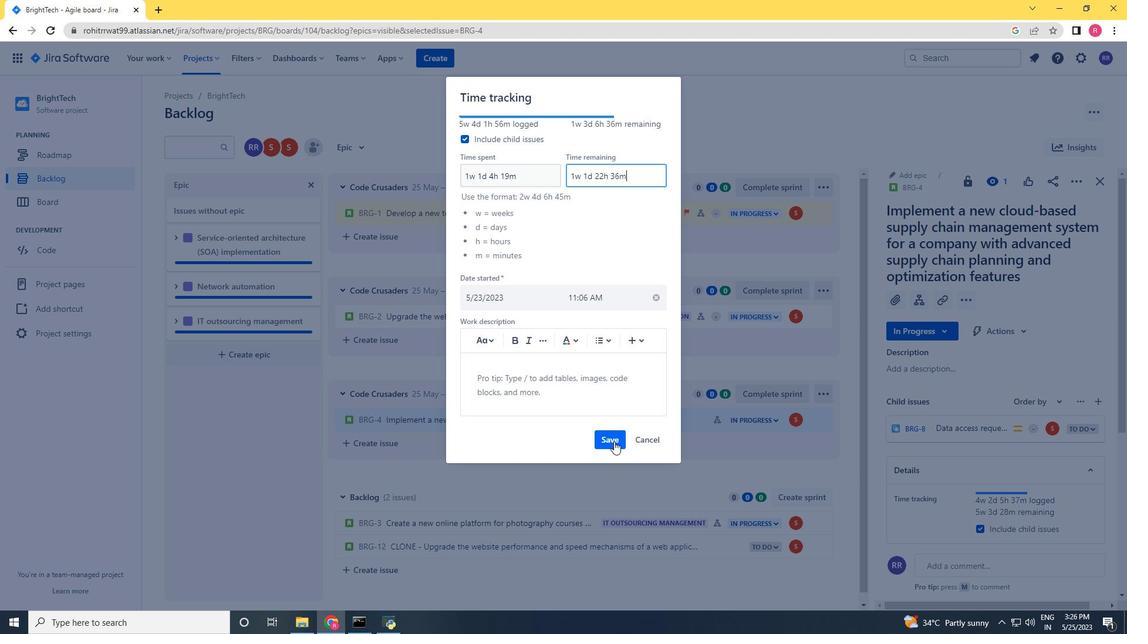 
Action: Mouse moved to (811, 422)
Screenshot: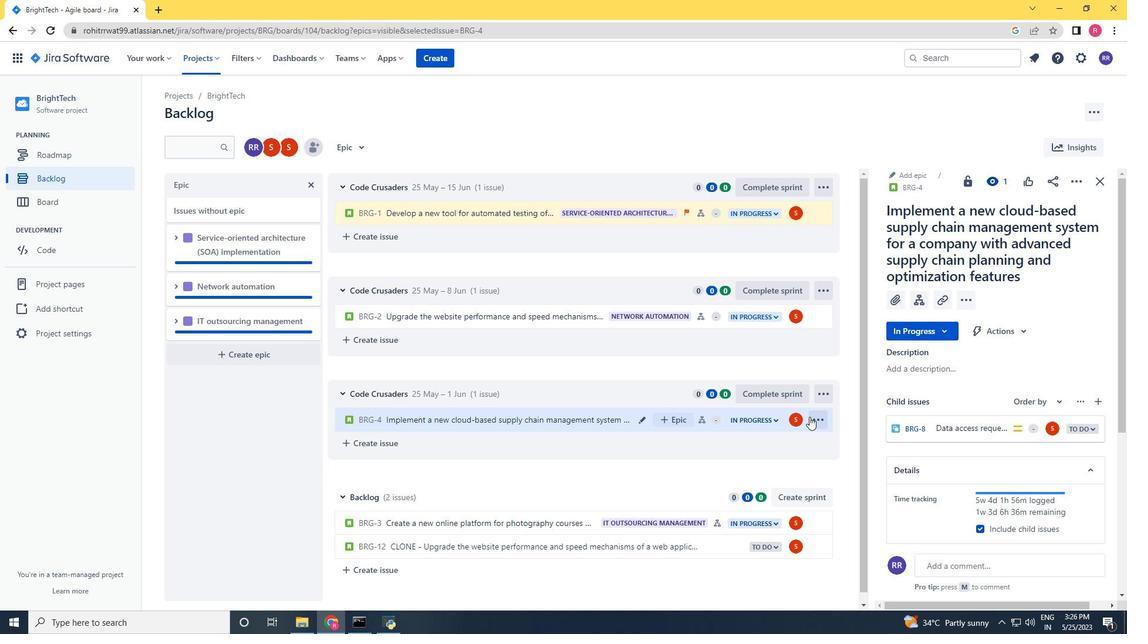 
Action: Mouse pressed left at (811, 422)
Screenshot: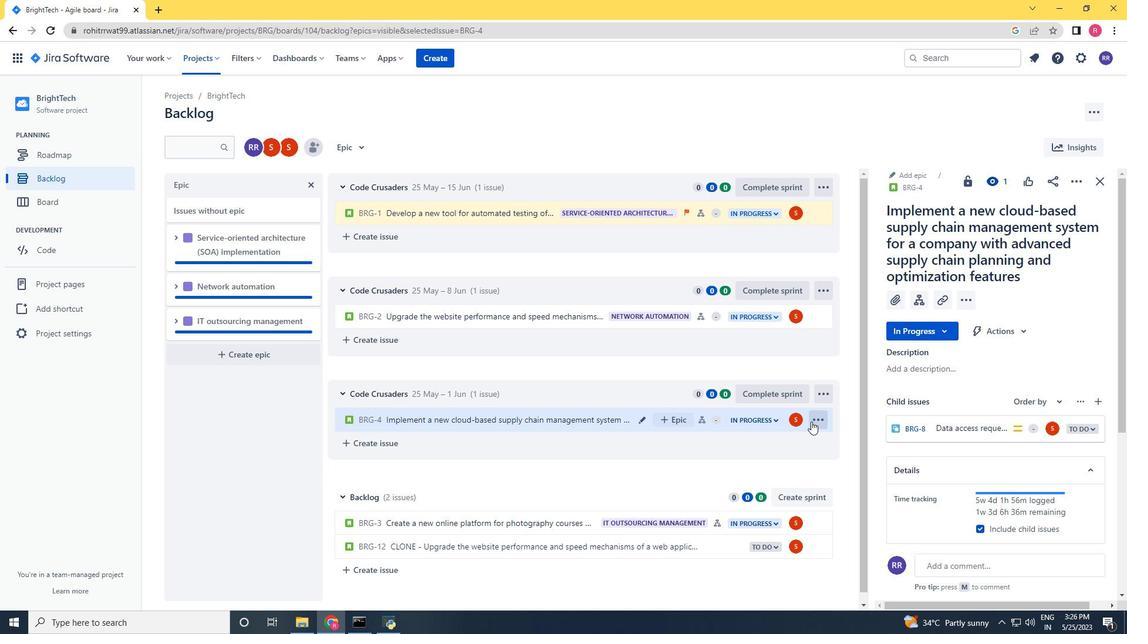 
Action: Mouse moved to (778, 391)
Screenshot: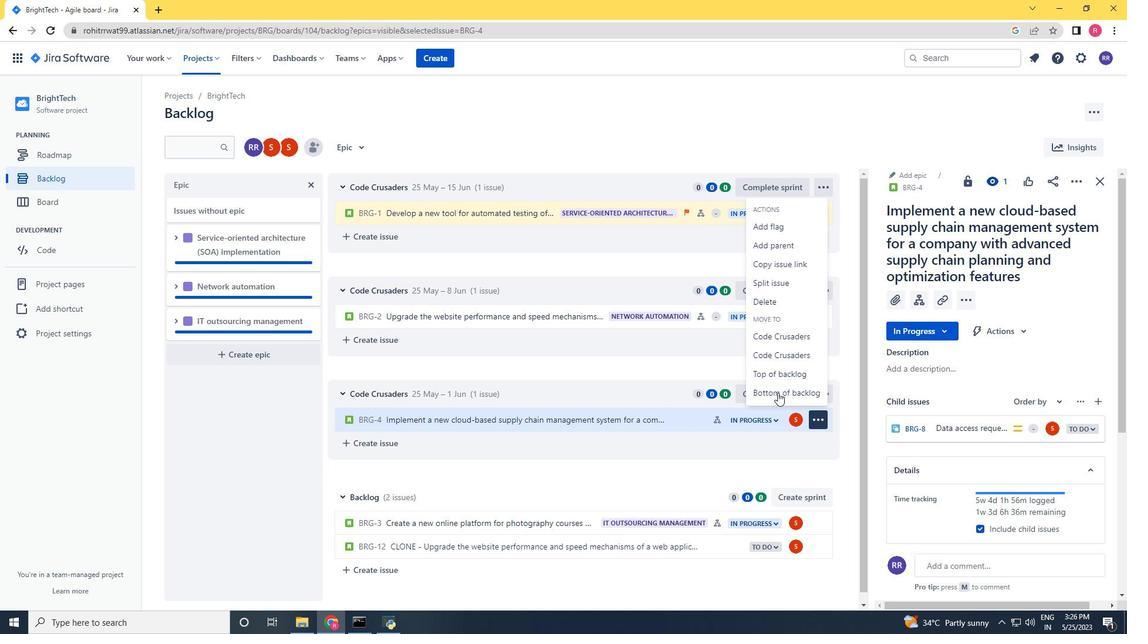 
Action: Mouse pressed left at (778, 391)
Screenshot: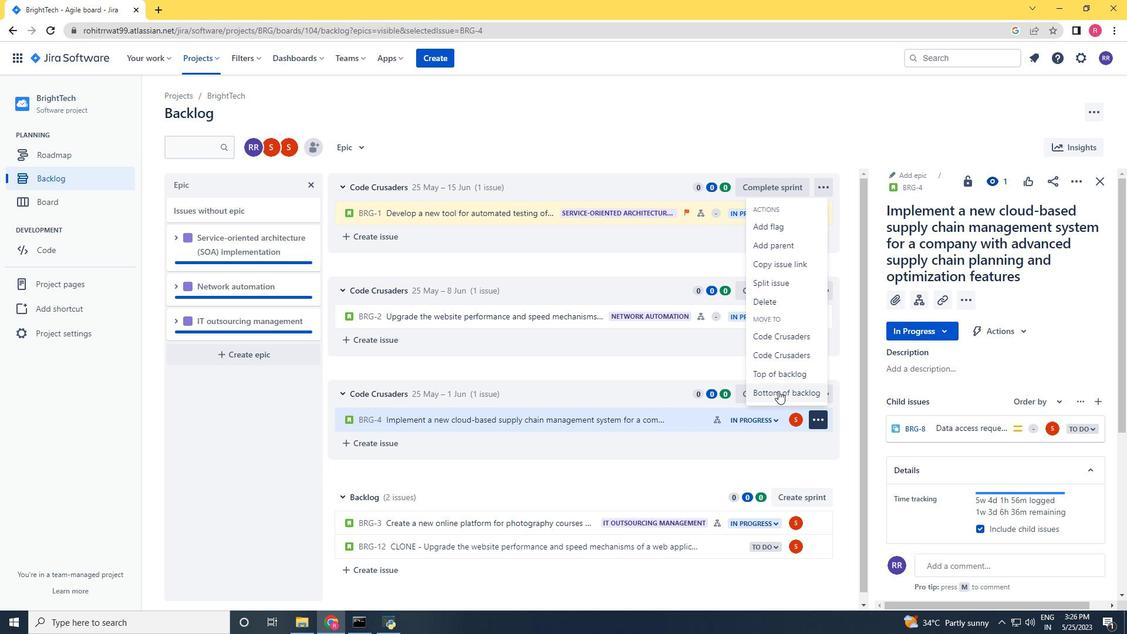 
Action: Mouse moved to (604, 192)
Screenshot: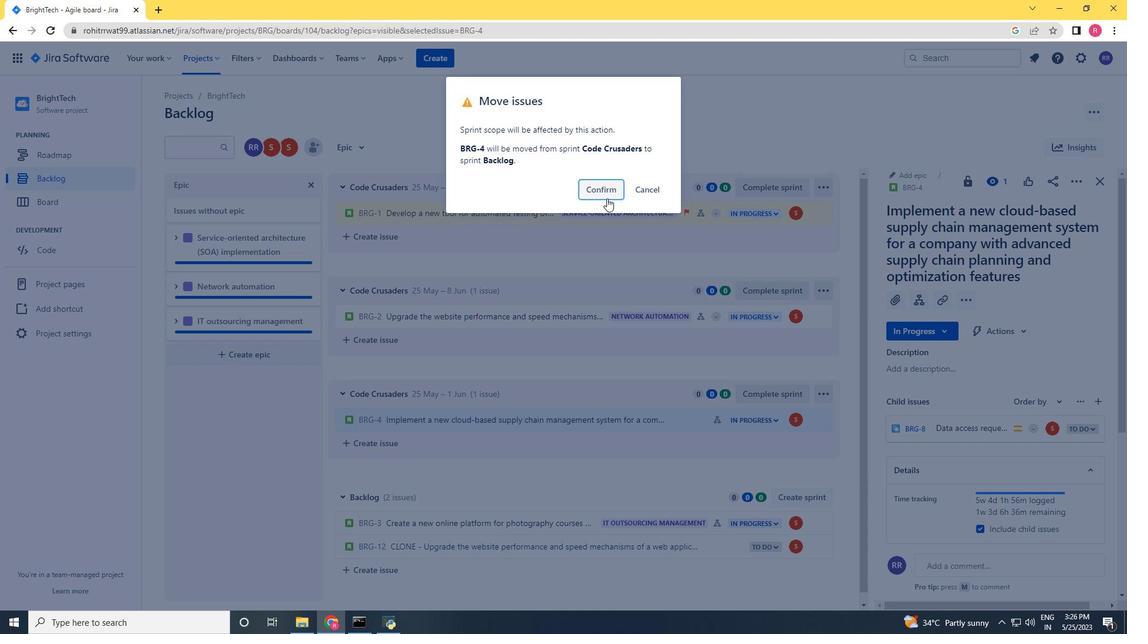 
Action: Mouse pressed left at (604, 192)
Screenshot: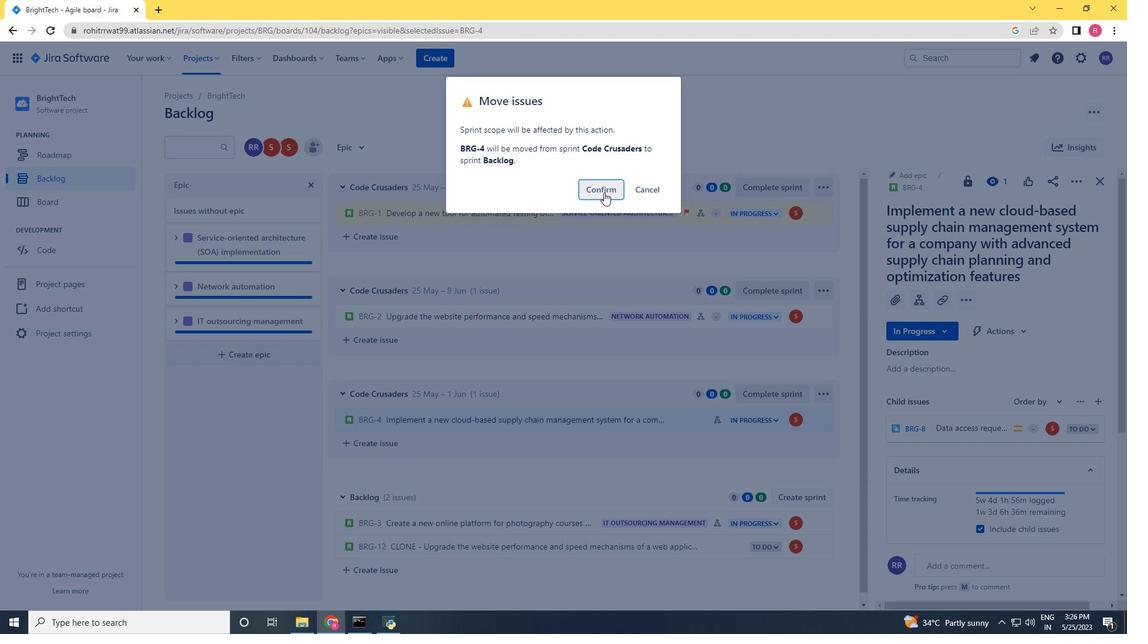 
Action: Mouse moved to (668, 568)
Screenshot: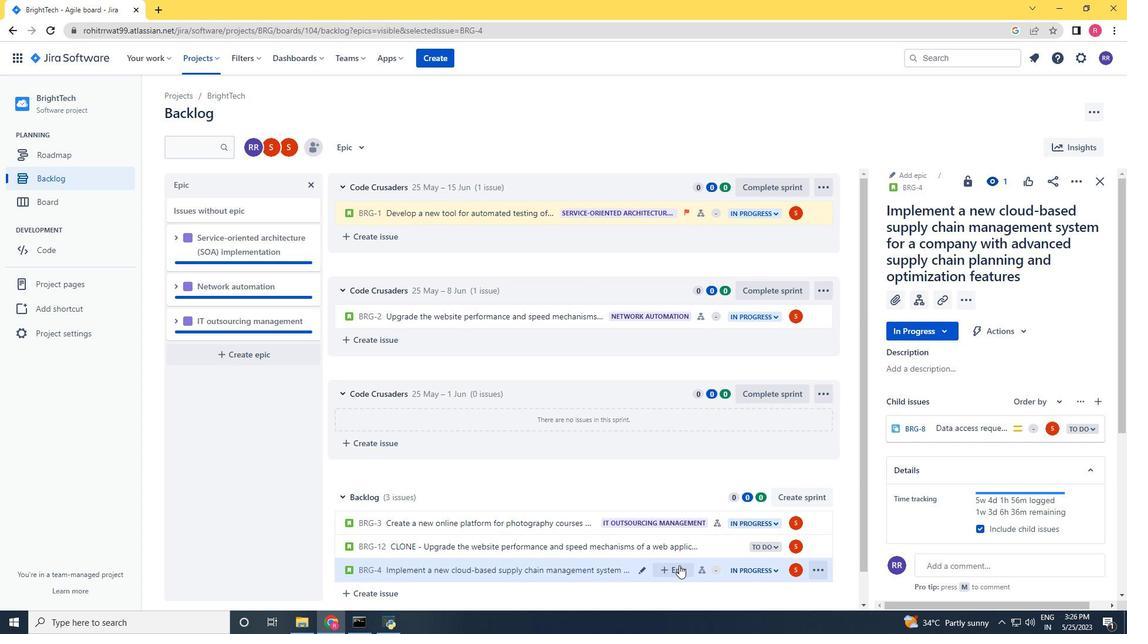 
Action: Mouse pressed left at (668, 568)
Screenshot: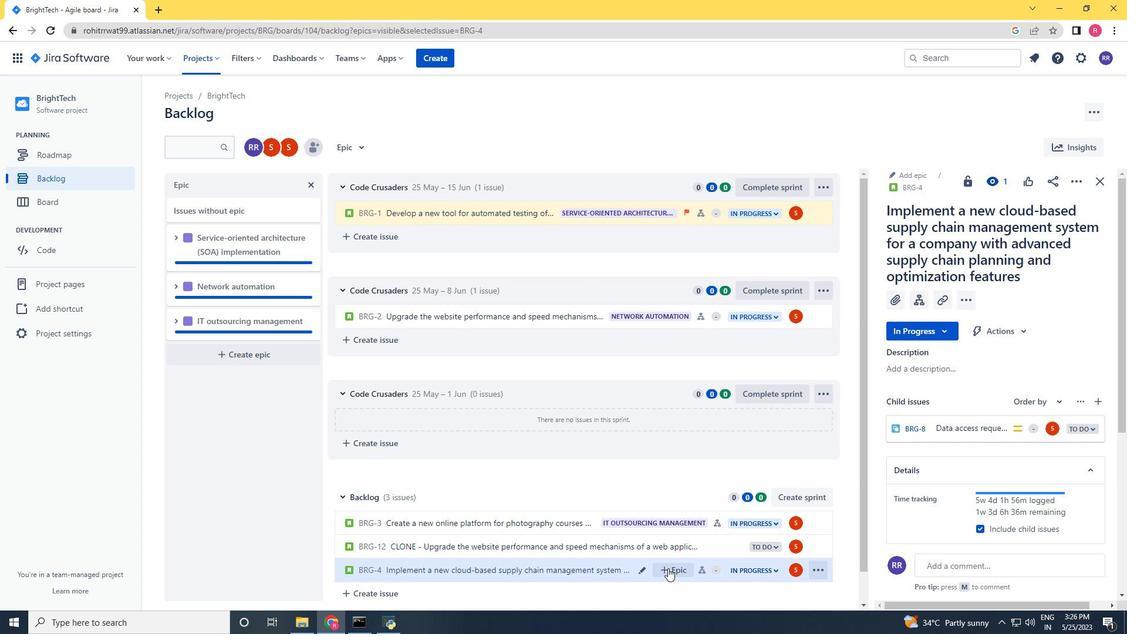 
Action: Mouse moved to (635, 470)
Screenshot: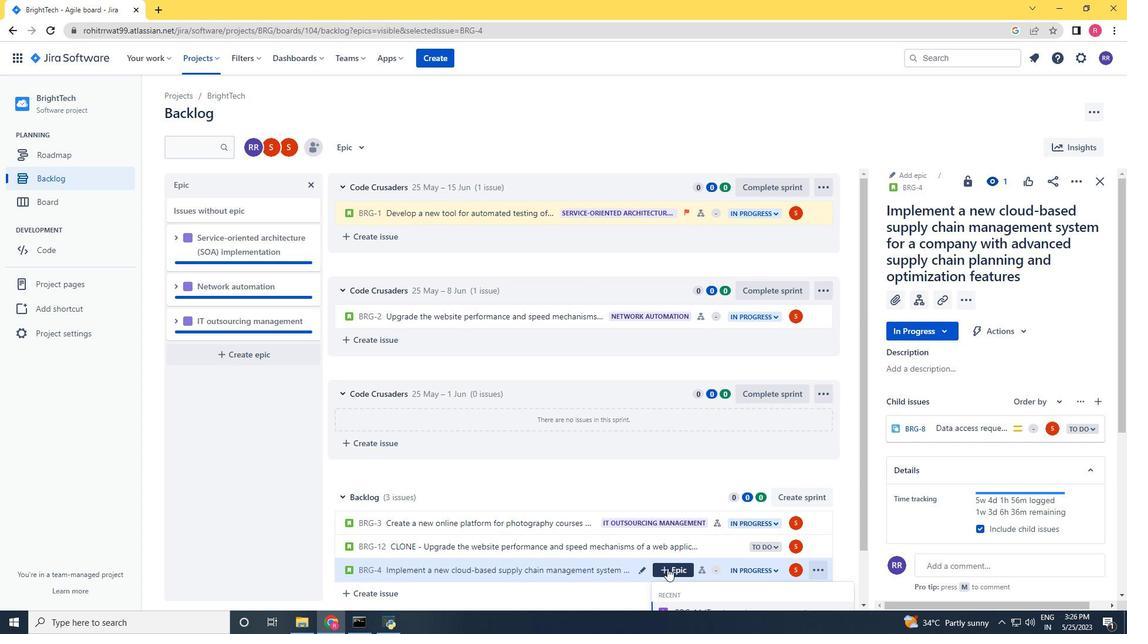 
Action: Mouse scrolled (635, 469) with delta (0, 0)
Screenshot: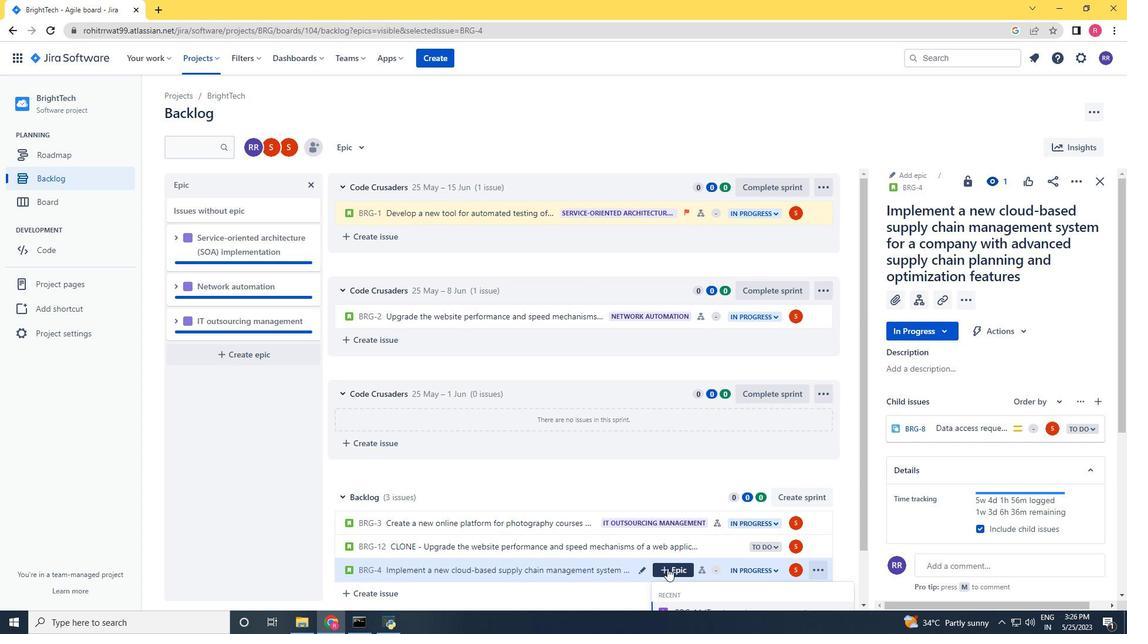 
Action: Mouse scrolled (635, 469) with delta (0, 0)
Screenshot: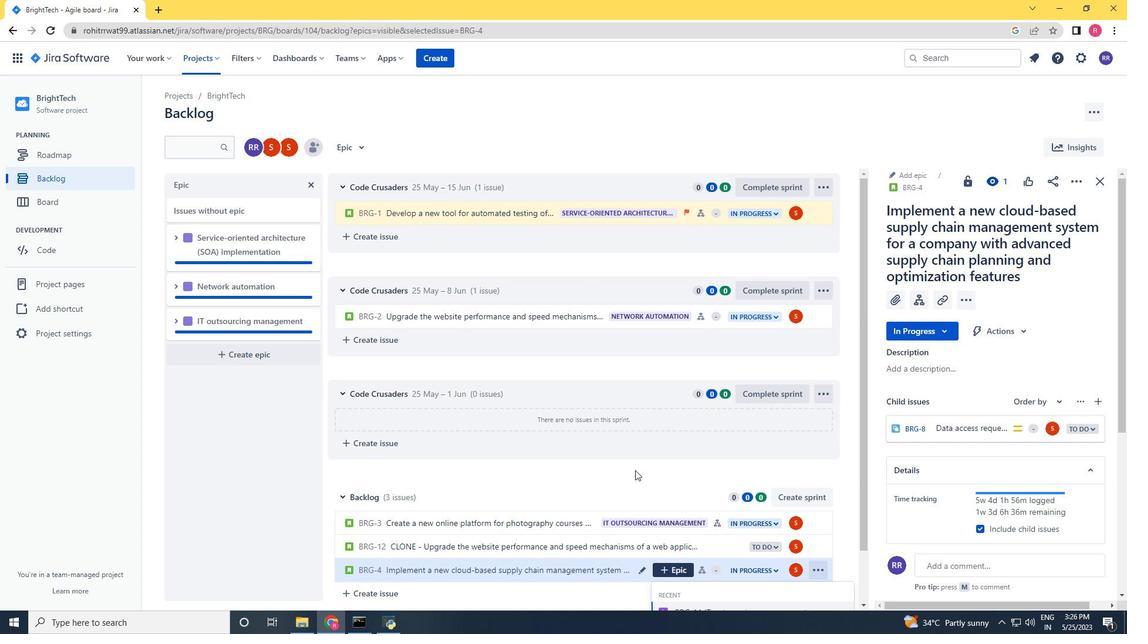 
Action: Mouse scrolled (635, 469) with delta (0, 0)
Screenshot: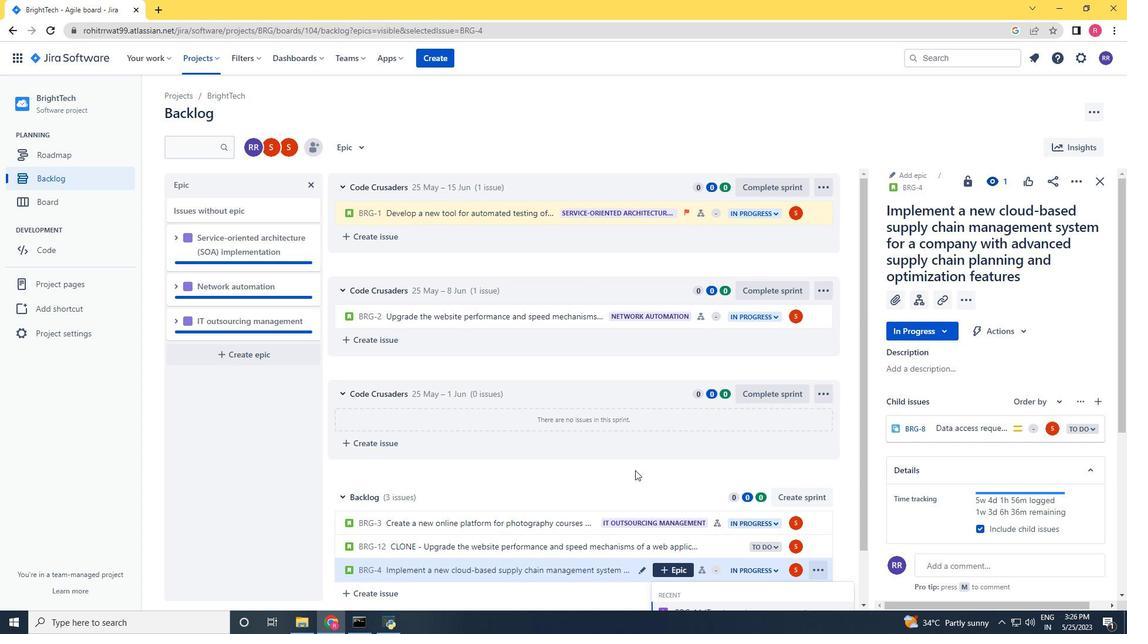 
Action: Mouse scrolled (635, 469) with delta (0, 0)
Screenshot: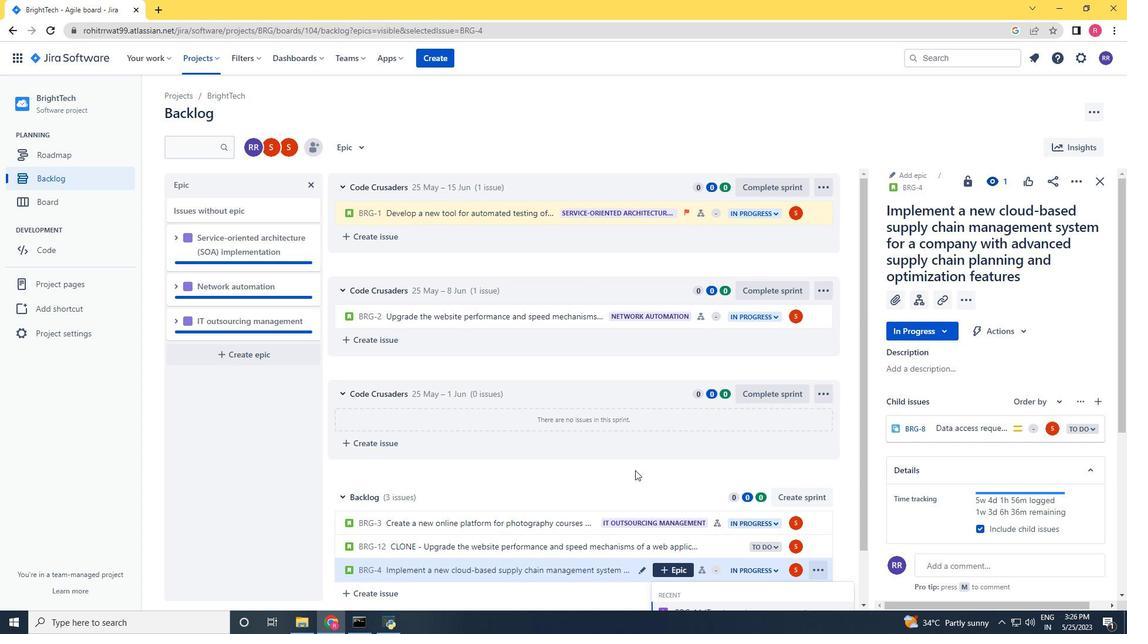 
Action: Mouse scrolled (635, 469) with delta (0, 0)
Screenshot: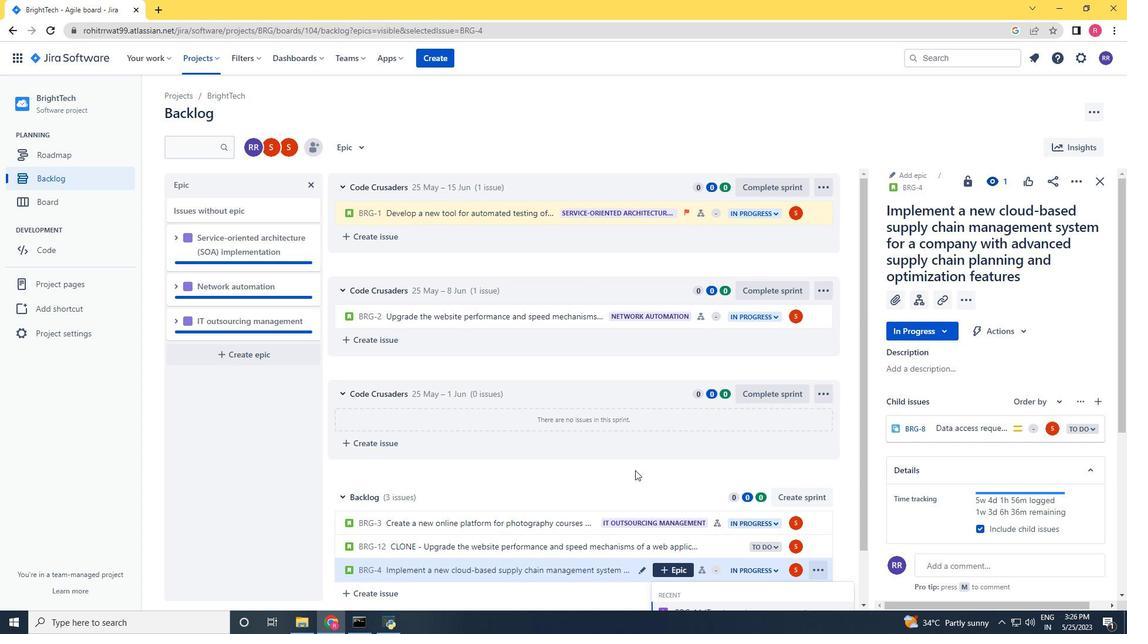 
Action: Mouse moved to (732, 590)
Screenshot: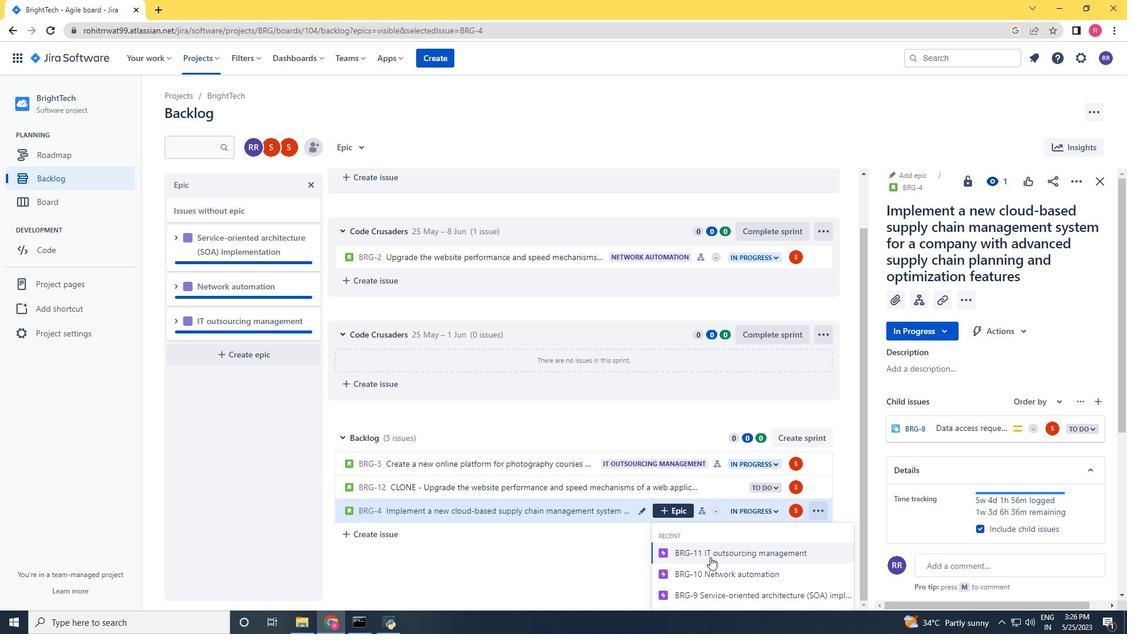 
Action: Mouse pressed left at (732, 590)
Screenshot: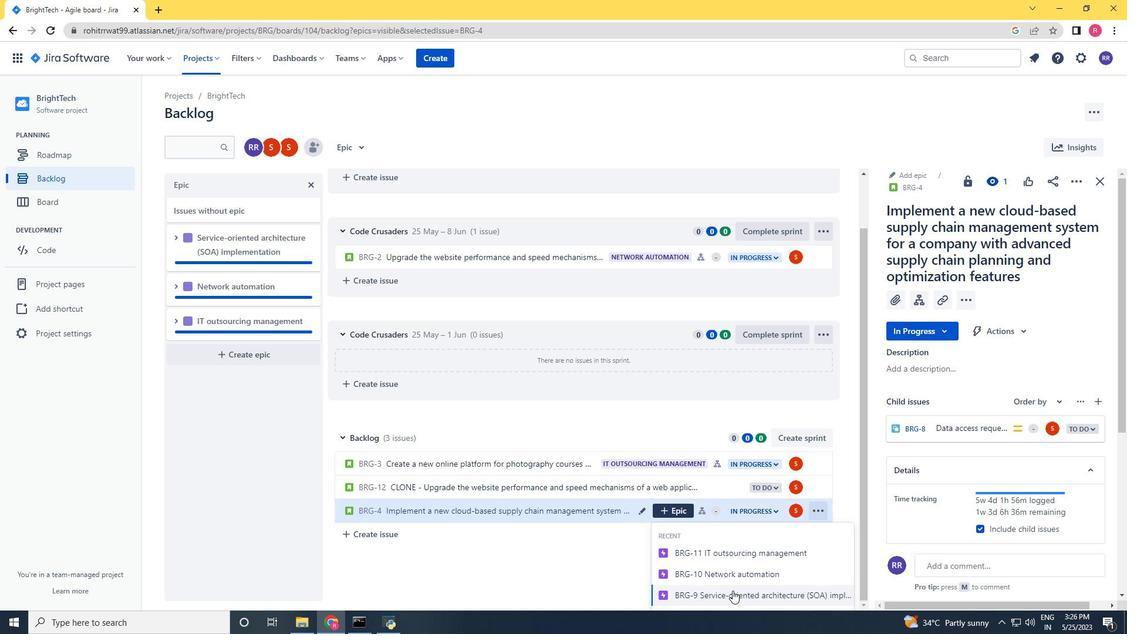 
Action: Mouse scrolled (732, 591) with delta (0, 0)
Screenshot: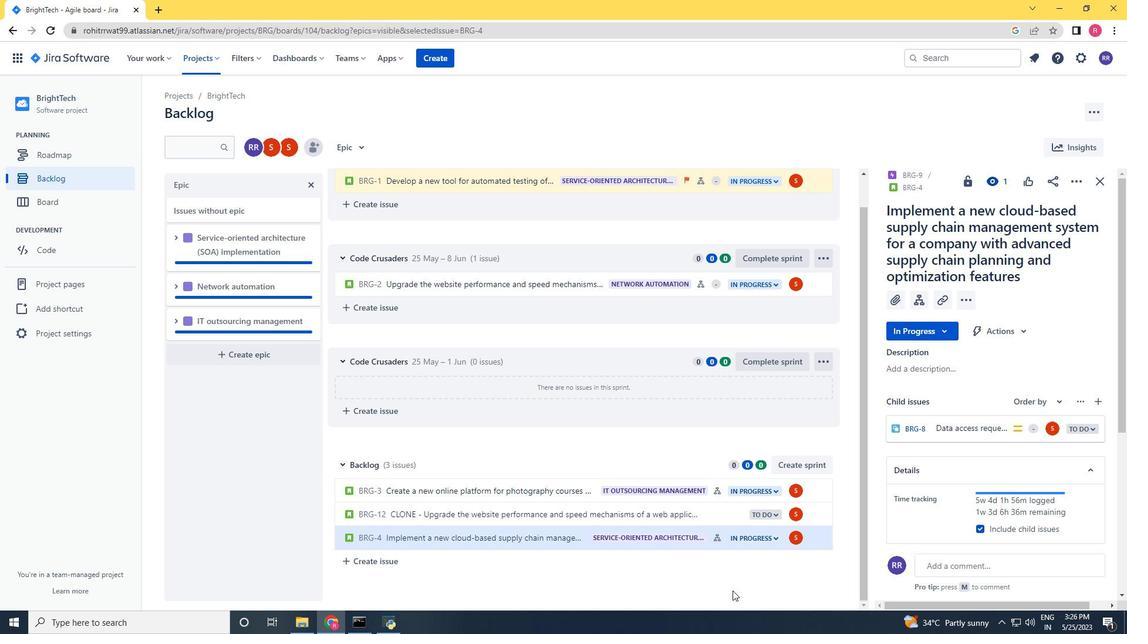 
Action: Mouse scrolled (732, 591) with delta (0, 0)
Screenshot: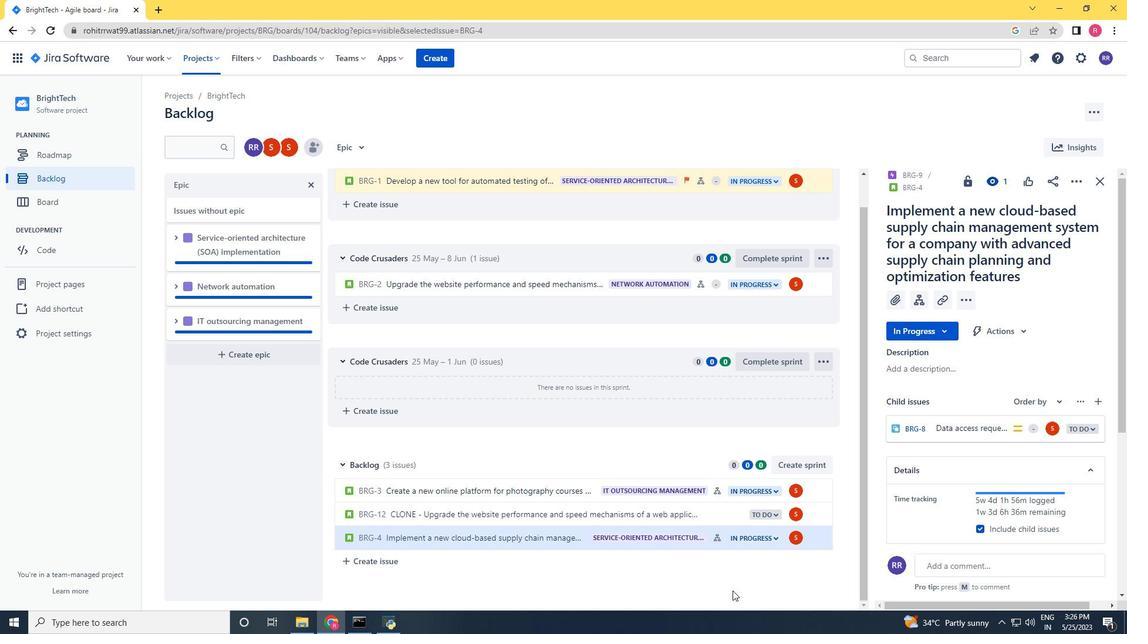 
Action: Mouse scrolled (732, 591) with delta (0, 0)
Screenshot: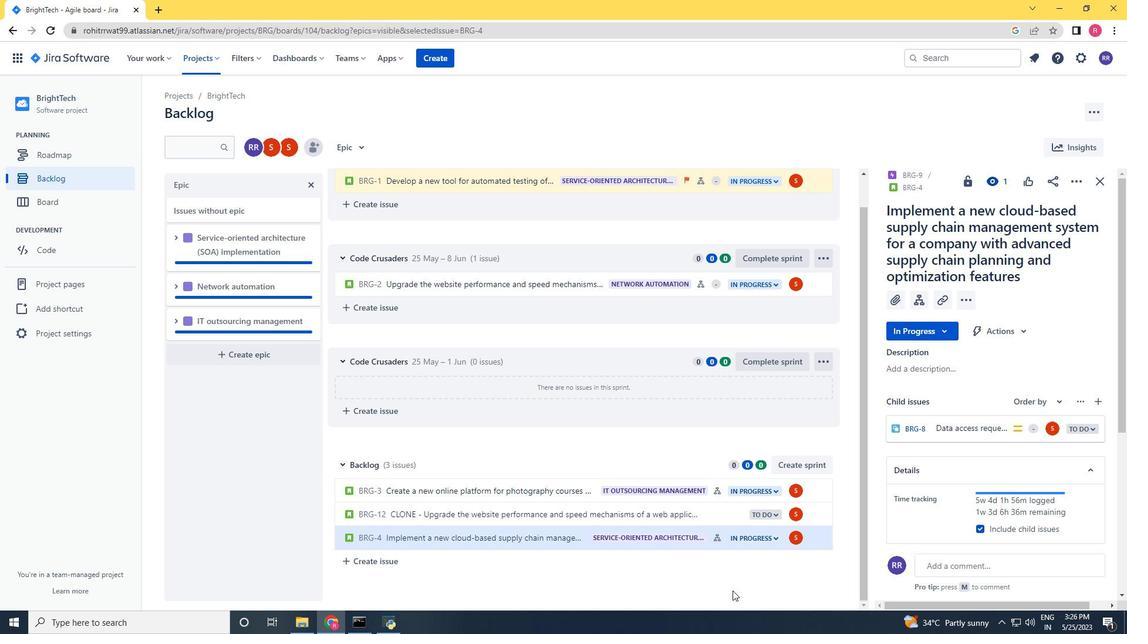 
Action: Mouse scrolled (732, 591) with delta (0, 0)
Screenshot: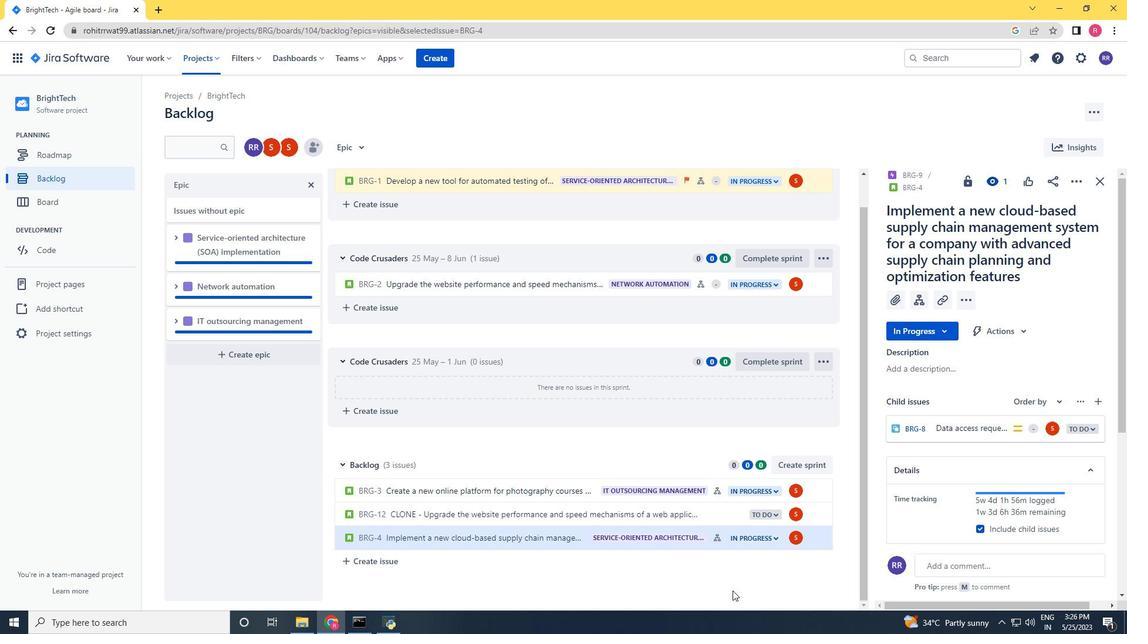 
Action: Mouse scrolled (732, 591) with delta (0, 0)
Screenshot: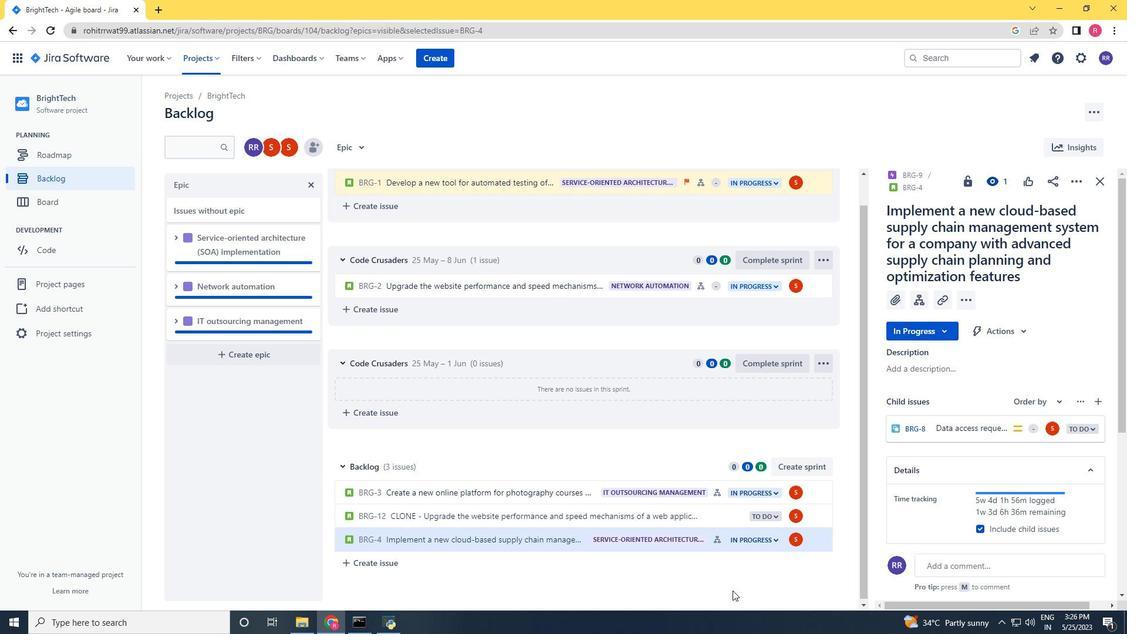 
